 Task: open an excel sheet and write heading  Financial WizardAdd Categories in a column and its values below  'Income, Income, Income, Expenses, Expenses, Expenses, Expenses, Expenses, Savings, Savings, Investments, Investments, Debt, Debt & Debt. 'Add Descriptions in next column and its values below  Salary, Freelance Work, Rental Income, Housing, Transportation, Groceries, Utilities, Entertainment, Emergency Fund, Retirement, Stocks, Mutual Funds, Credit Card 1, Credit Card 2 & Student Loan. Add Amount in next column and its values below  $5,000, $1,200, $500, $1,200, $300, $400, $200, $150, $500, $1,000, $500, $300, $200, $100 & $300. Save page Financial Planning Template
Action: Mouse moved to (149, 133)
Screenshot: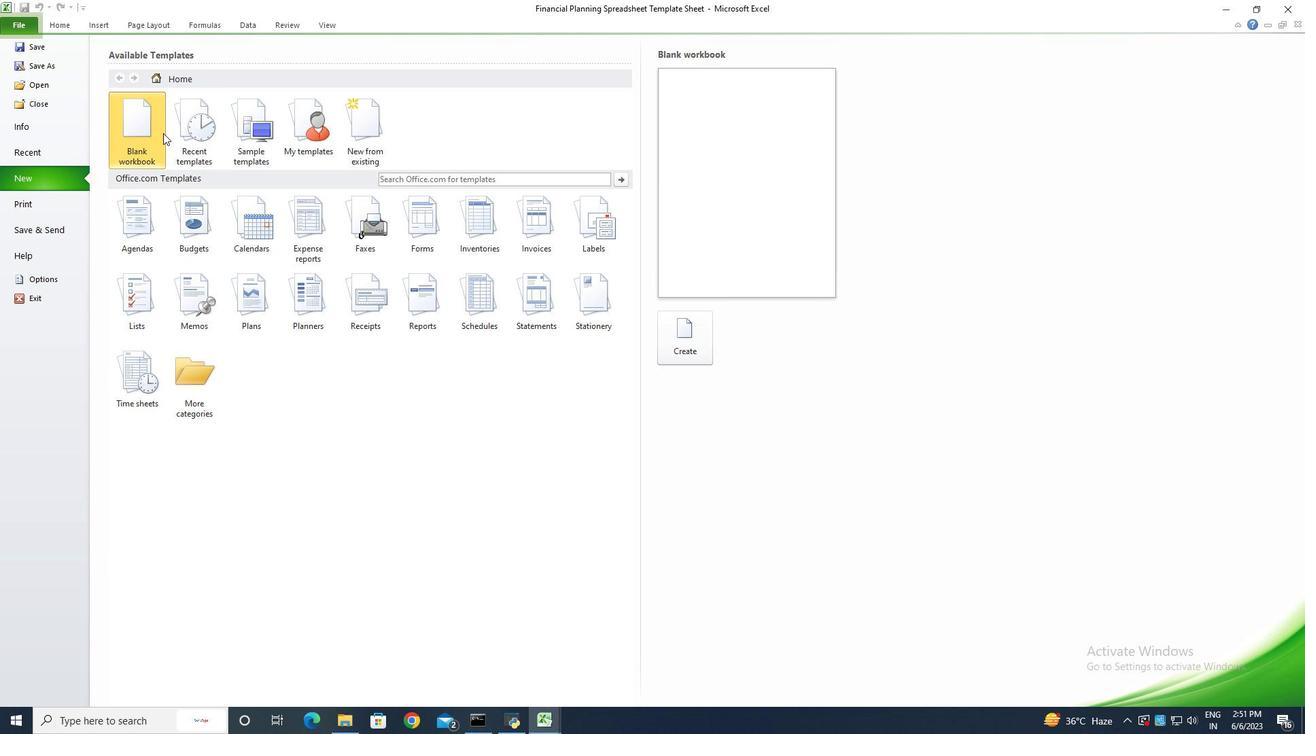 
Action: Mouse pressed left at (149, 133)
Screenshot: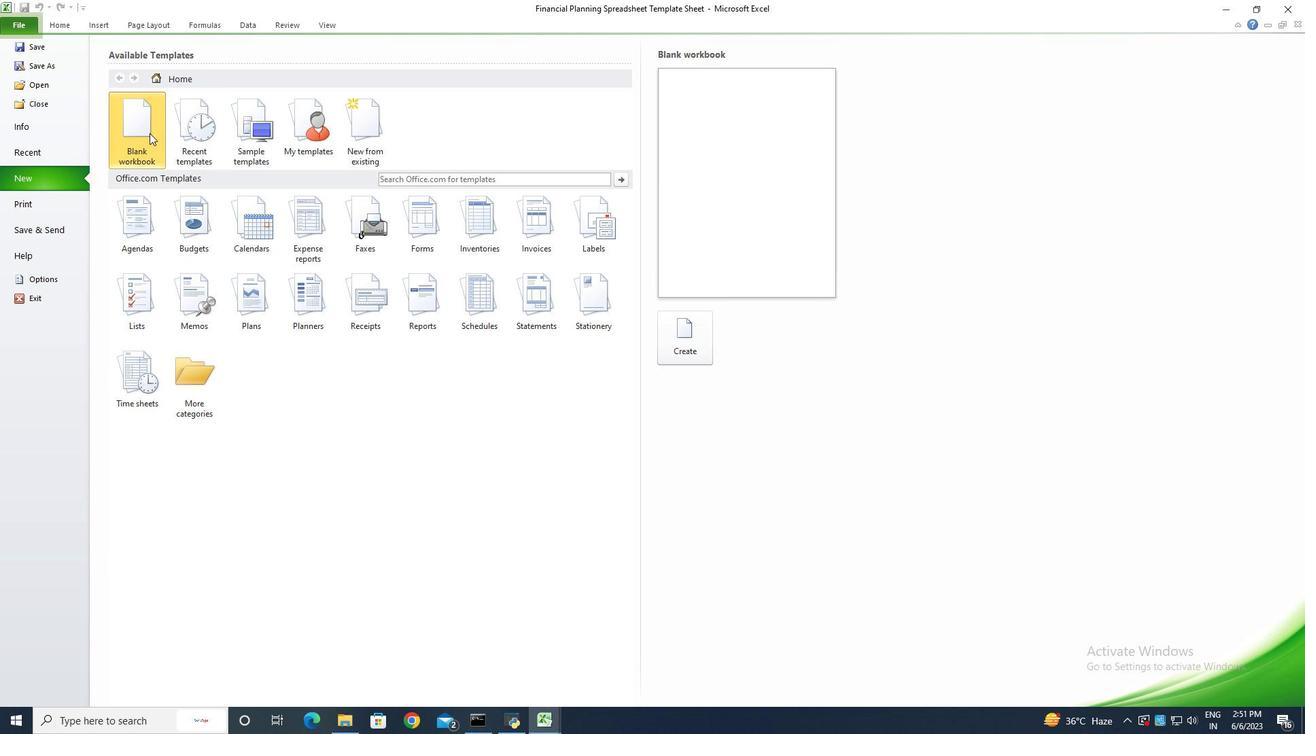 
Action: Mouse moved to (699, 340)
Screenshot: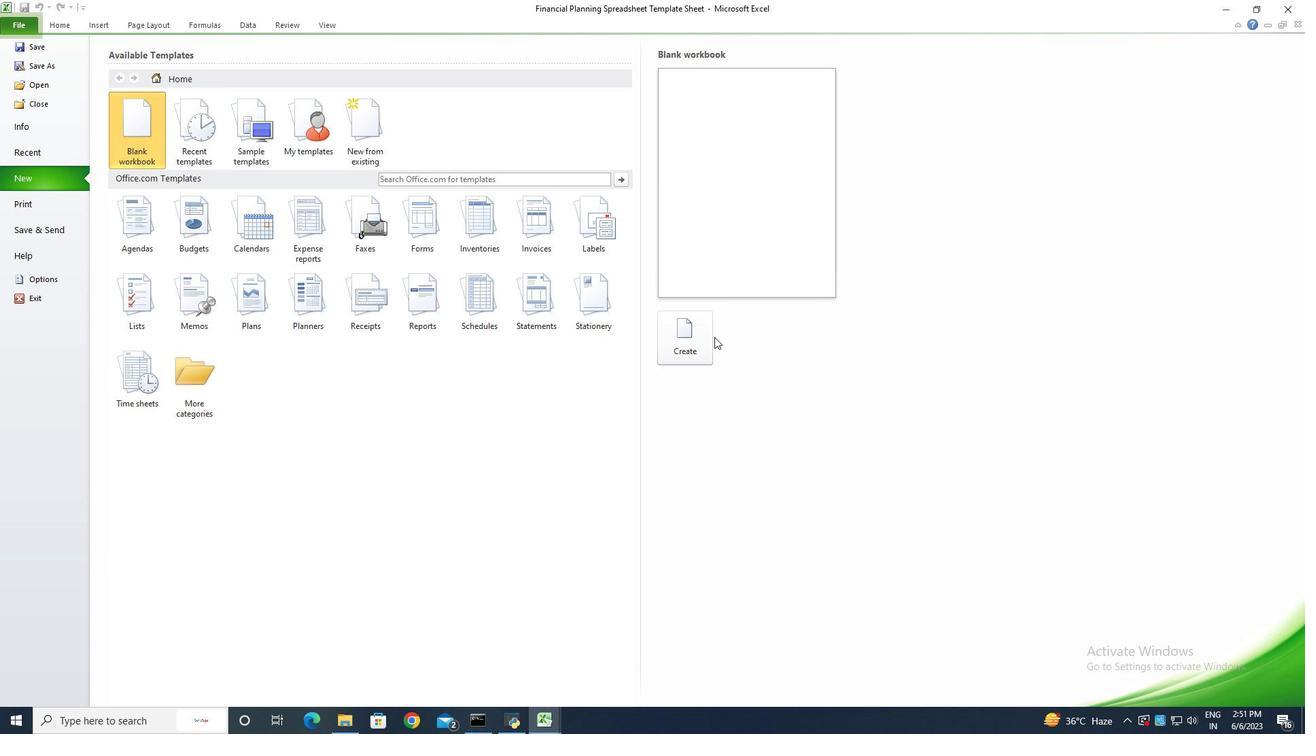 
Action: Mouse pressed left at (699, 340)
Screenshot: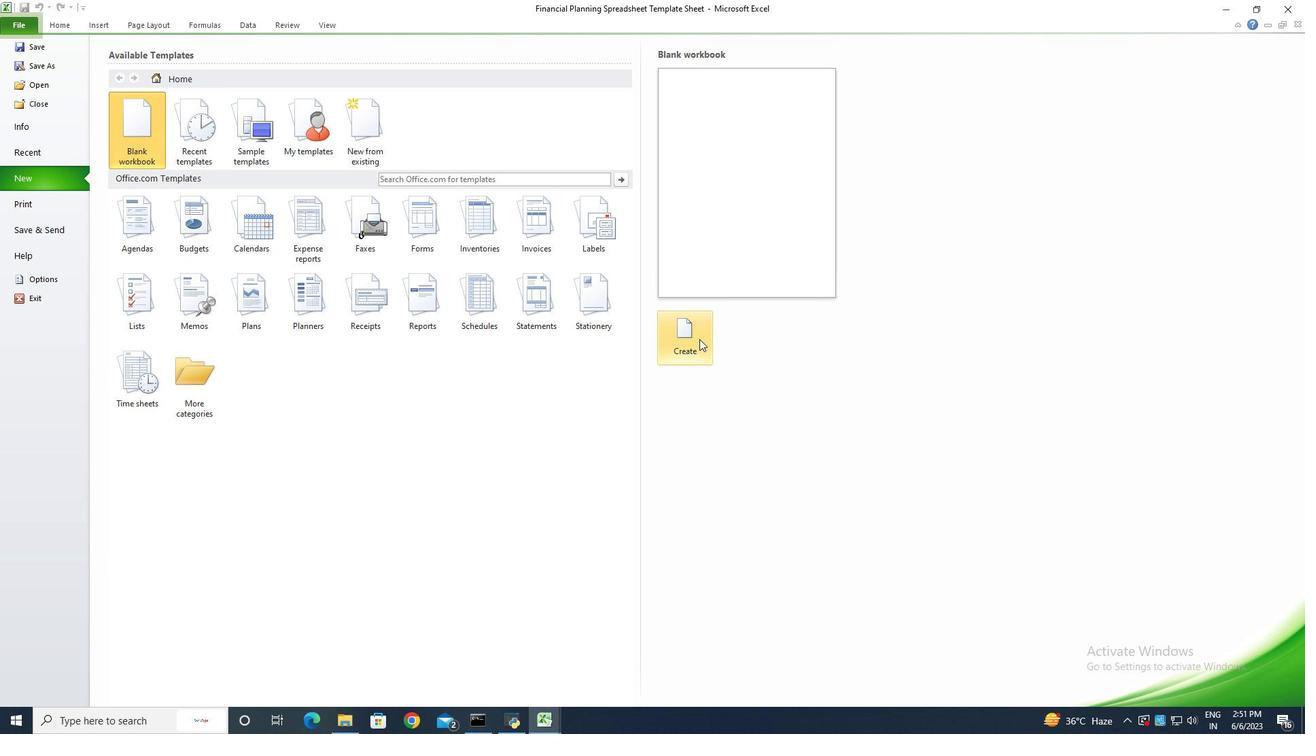 
Action: Key pressed <Key.shift>Financial<Key.space><Key.shift><Key.shift><Key.shift><Key.shift><Key.shift><Key.shift><Key.shift><Key.shift><Key.shift><Key.shift><Key.shift><Key.shift><Key.shift><Key.shift><Key.shift><Key.shift><Key.shift><Key.shift><Key.shift><Key.shift><Key.shift><Key.shift><Key.shift><Key.shift><Key.shift><Key.shift><Key.shift><Key.shift><Key.shift><Key.shift><Key.shift><Key.shift><Key.shift>Wizard<Key.enter><Key.shift>Categories<Key.enter><Key.shift><Key.shift><Key.shift><Key.shift><Key.shift><Key.shift><Key.shift><Key.shift><Key.shift><Key.shift>Income<Key.enter><Key.shift><Key.shift>Income<Key.enter><Key.shift>Income<Key.enter><Key.shift>Expenses<Key.enter><Key.shift>Expenses<Key.enter><Key.shift>Expenses<Key.enter><Key.shift>Expenses<Key.enter><Key.shift>Expenses<Key.enter><Key.shift>Savings<Key.enter><Key.shift>Savings<Key.enter><Key.shift>Investments<Key.enter><Key.shift><Key.shift>Investments<Key.enter><Key.shift><Key.shift><Key.shift>Debt<Key.enter><Key.shift>Debt<Key.enter><Key.shift><Key.shift><Key.shift>Debt<Key.enter>
Screenshot: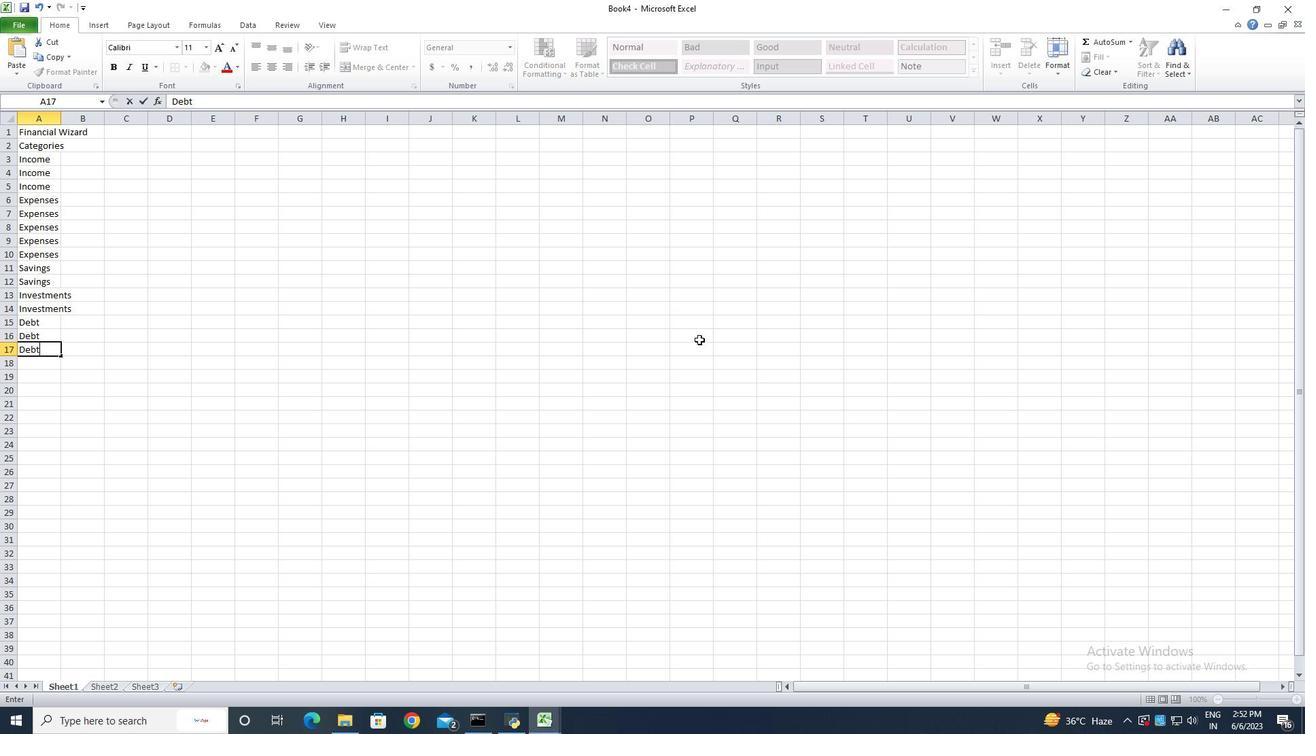 
Action: Mouse moved to (61, 119)
Screenshot: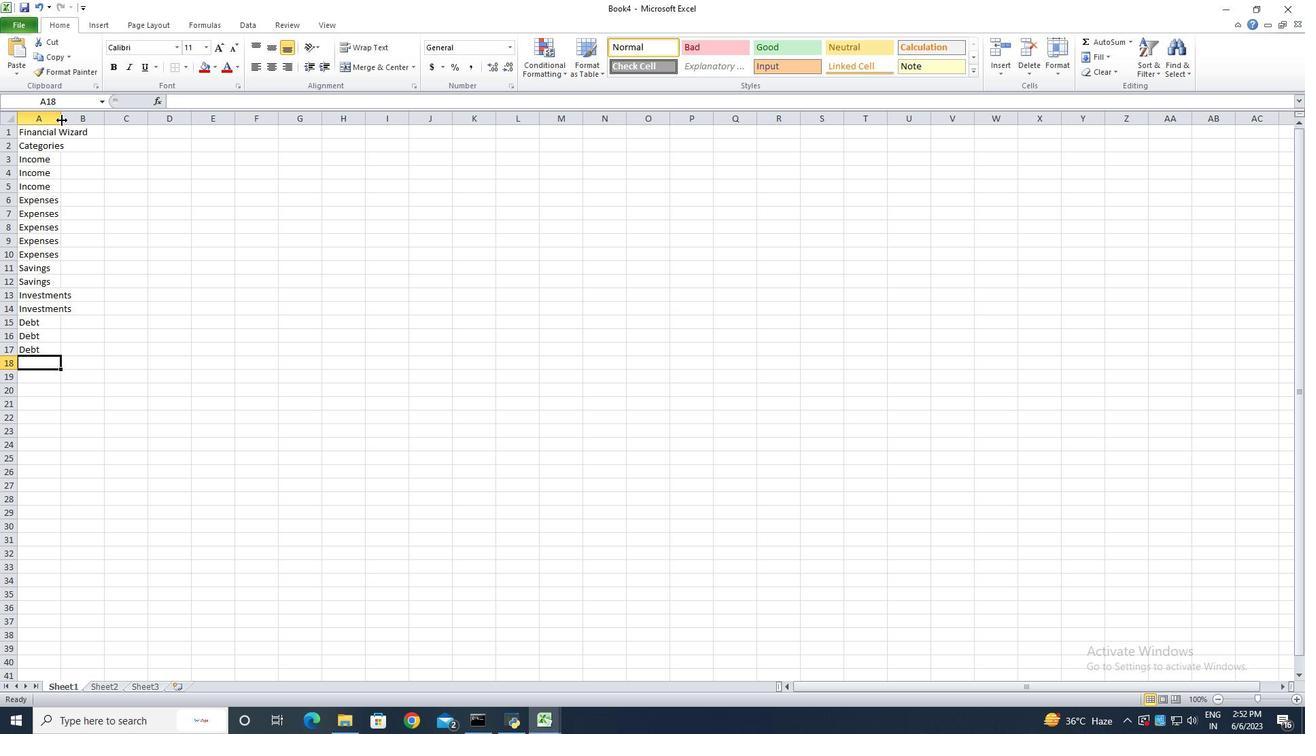 
Action: Mouse pressed left at (61, 119)
Screenshot: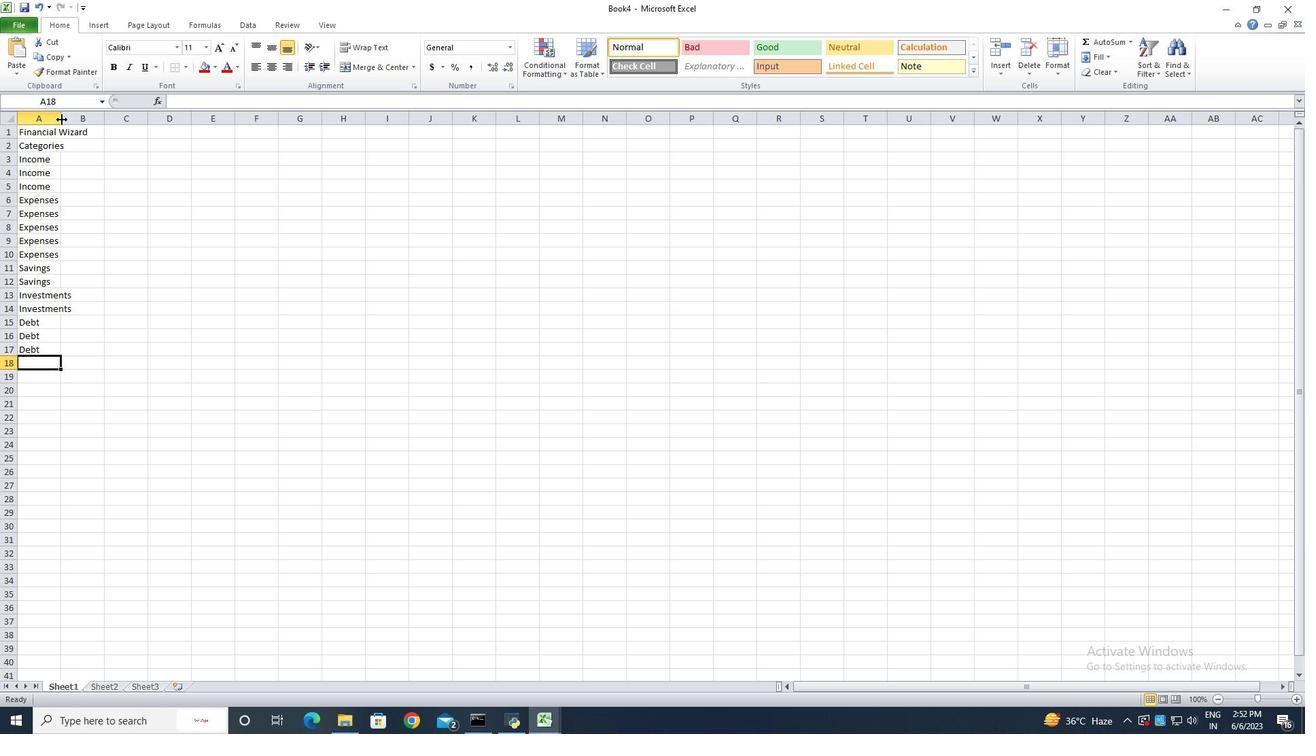 
Action: Mouse pressed left at (61, 119)
Screenshot: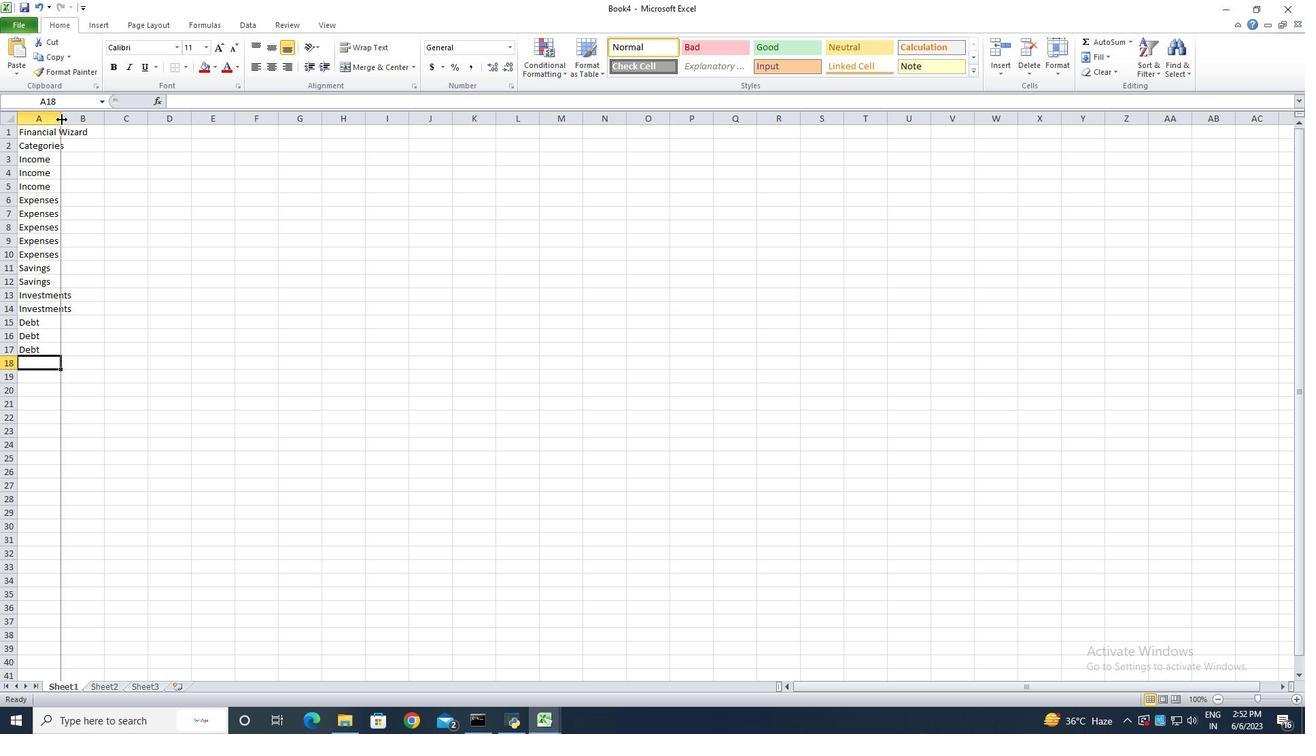 
Action: Mouse moved to (104, 145)
Screenshot: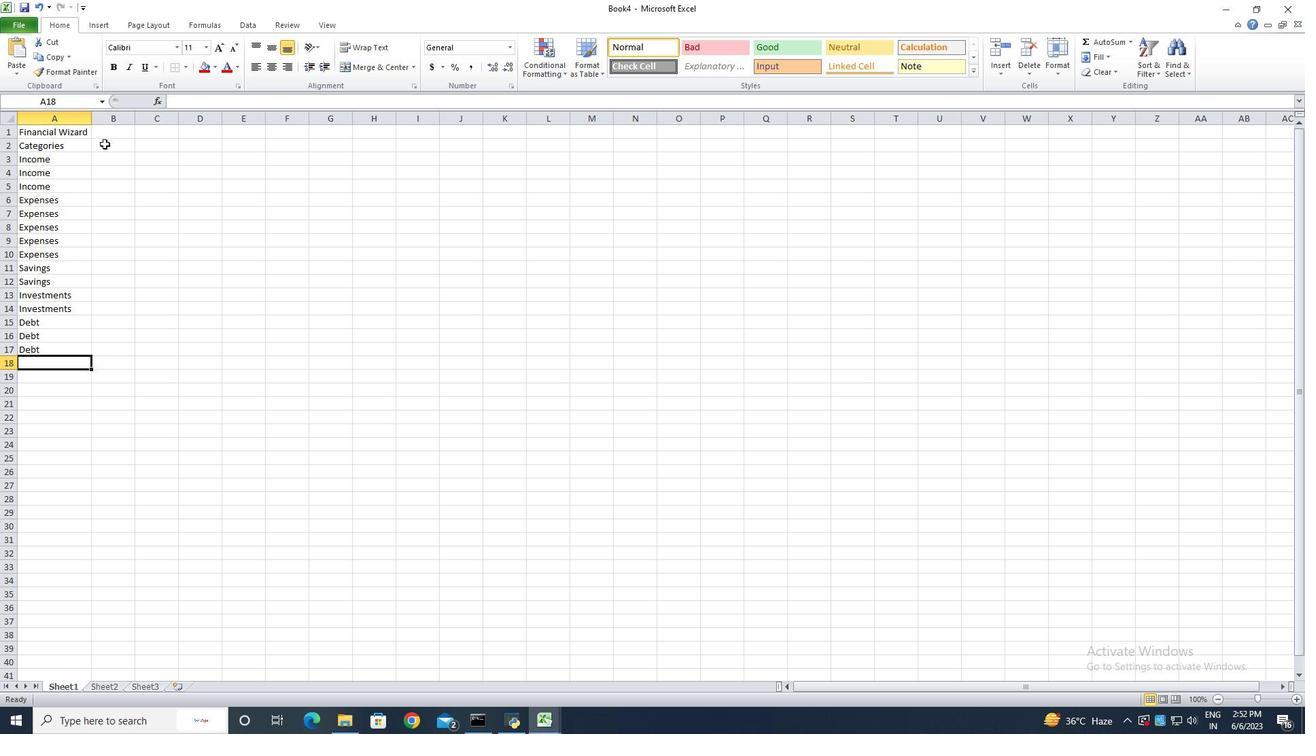 
Action: Mouse pressed left at (104, 145)
Screenshot: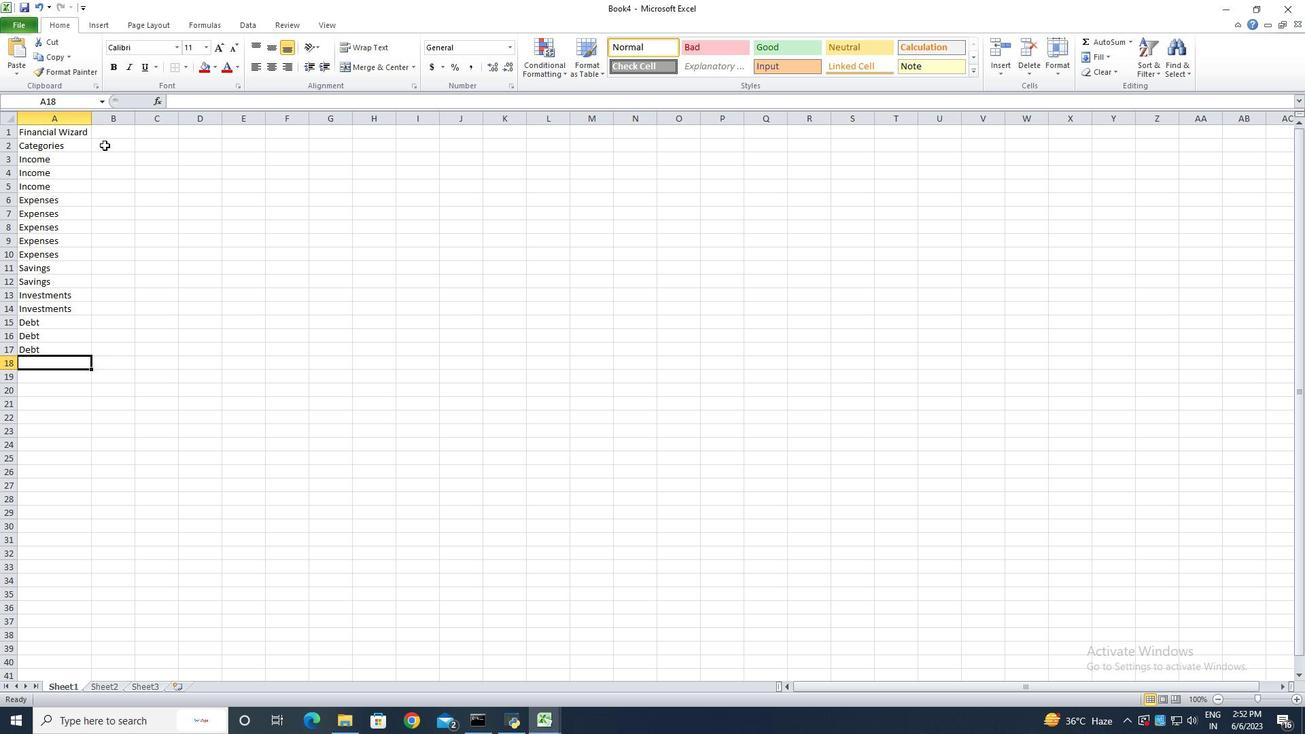 
Action: Key pressed <Key.shift><Key.shift><Key.shift><Key.shift><Key.shift><Key.shift><Key.shift>Descriptions<Key.enter><Key.shift><Key.shift><Key.shift>Salary<Key.space><Key.shift>Freelance<Key.shift><Key.shift><Key.shift><Key.shift><Key.shift><Key.shift><Key.shift><Key.shift><Key.shift><Key.shift><Key.shift><Key.shift><Key.shift><Key.shift><Key.shift><Key.shift><Key.shift><Key.shift><Key.shift><Key.shift><Key.shift><Key.shift><Key.shift><Key.backspace><Key.backspace><Key.backspace><Key.backspace><Key.backspace><Key.backspace><Key.backspace><Key.backspace><Key.backspace><Key.backspace><Key.enter><Key.shift>Freelance<Key.space><Key.shift><Key.shift><Key.shift><Key.shift><Key.shift><Key.shift><Key.shift><Key.shift><Key.shift><Key.shift><Key.shift><Key.shift><Key.shift><Key.shift><Key.shift><Key.shift><Key.shift><Key.shift><Key.shift><Key.shift><Key.shift><Key.shift><Key.shift><Key.shift><Key.shift><Key.shift><Key.shift><Key.shift>Work<Key.enter><Key.shift><Key.shift><Key.shift>T<Key.backspace>Renr<Key.backspace>tal<Key.space><Key.shift>Income<Key.enter><Key.shift>Housing<Key.enter><Key.shift>Transportation<Key.enter><Key.shift><Key.shift>Groceries<Key.enter><Key.shift>Utilities<Key.enter><Key.shift><Key.shift><Key.shift><Key.shift><Key.shift><Key.shift><Key.shift>Entertainment<Key.enter><Key.shift>Emergency<Key.space><Key.shift>Fund<Key.enter><Key.shift><Key.shift><Key.shift><Key.shift><Key.shift><Key.shift><Key.shift>Retirement<Key.enter><Key.shift>Stocks<Key.enter><Key.shift>MUtual<Key.space><Key.shift>Funda<Key.backspace>s<Key.enter><Key.shift>Credit<Key.space><Key.shift>Card<Key.space>1<Key.enter><Key.shift>Credit<Key.space><Key.shift>Card<Key.space>2<Key.enter><Key.shift>Student<Key.space><Key.shift>Loan
Screenshot: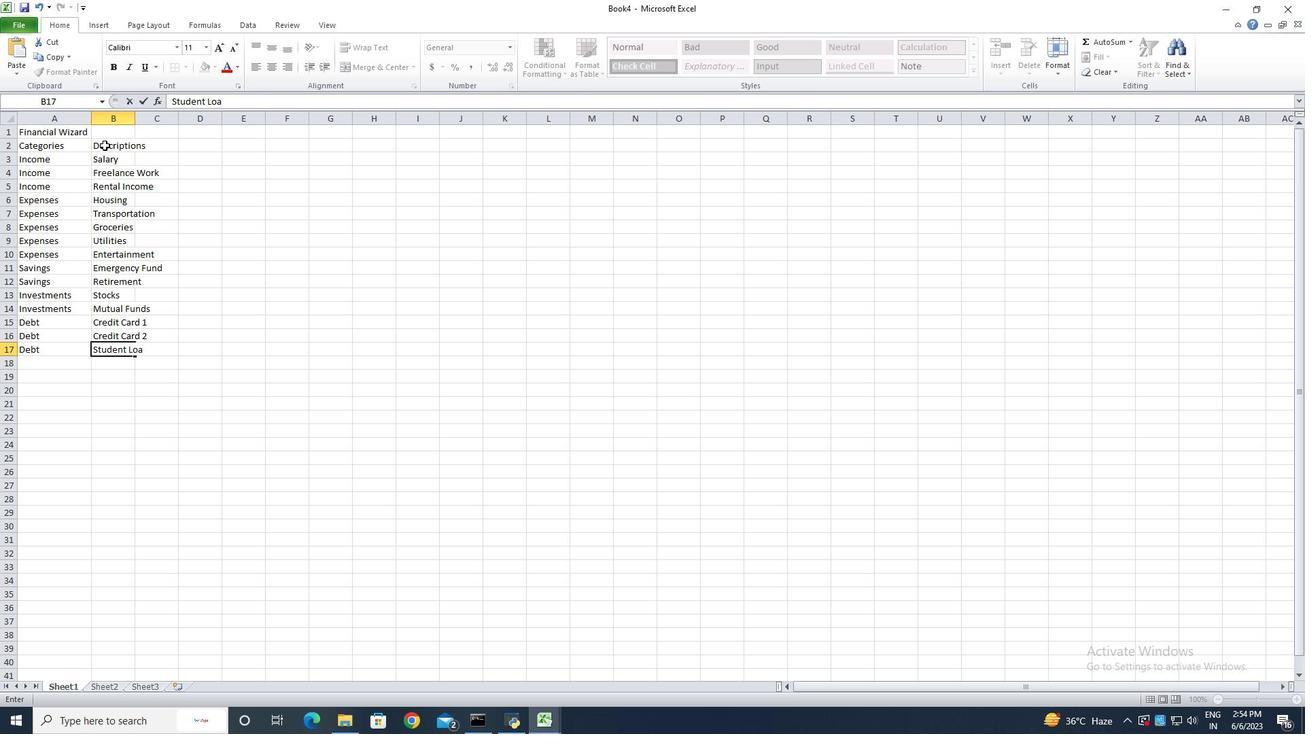 
Action: Mouse moved to (136, 123)
Screenshot: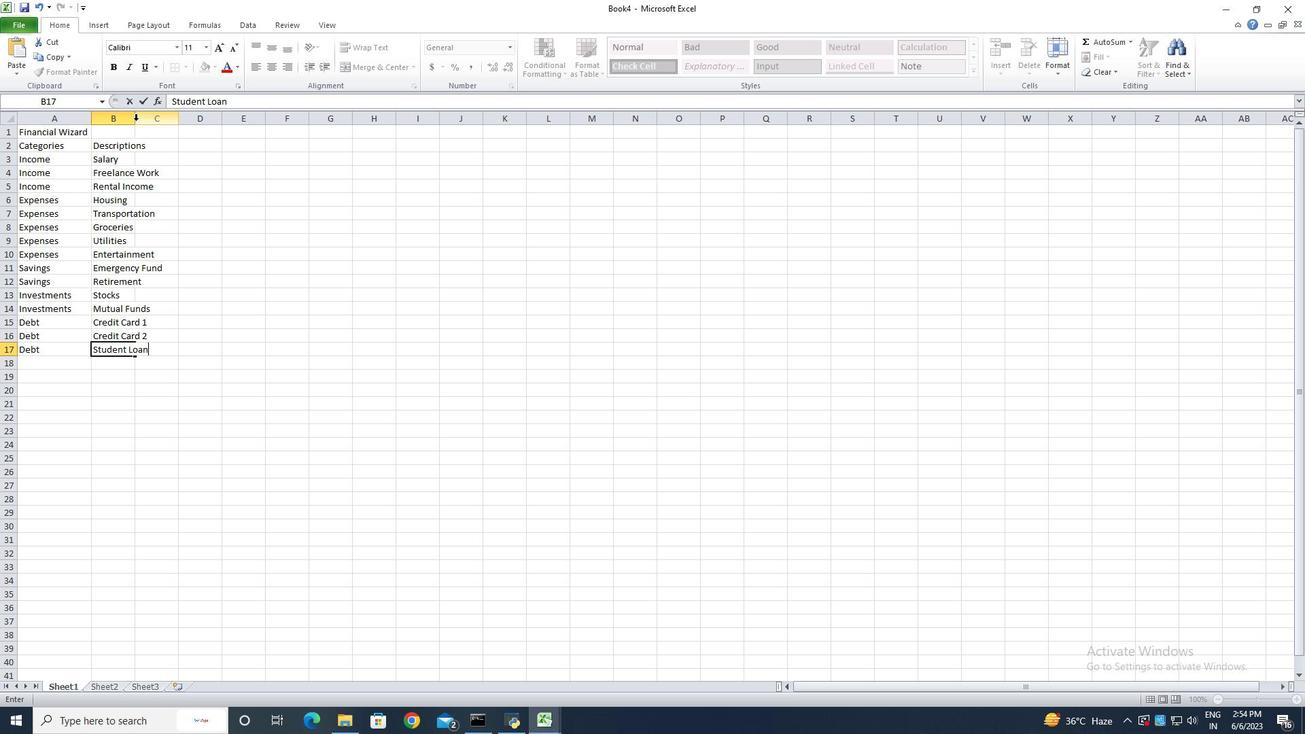 
Action: Key pressed <Key.enter>
Screenshot: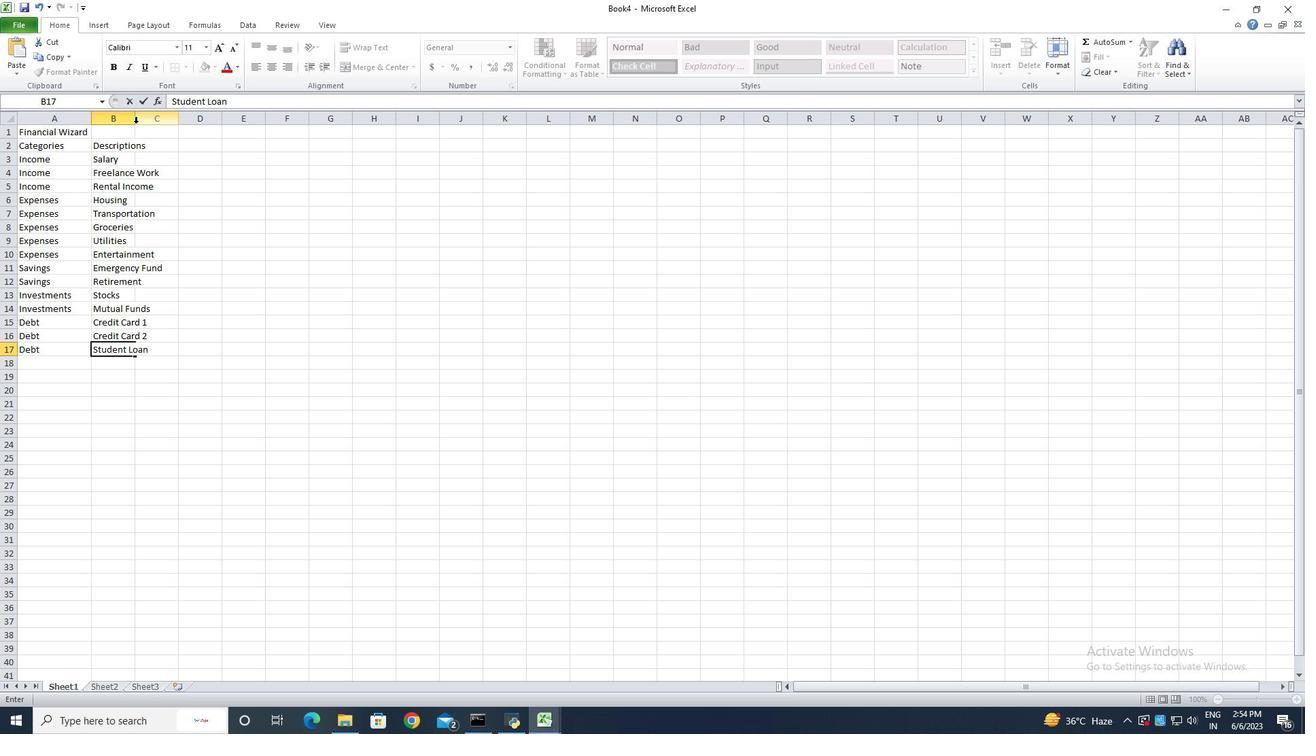 
Action: Mouse moved to (135, 123)
Screenshot: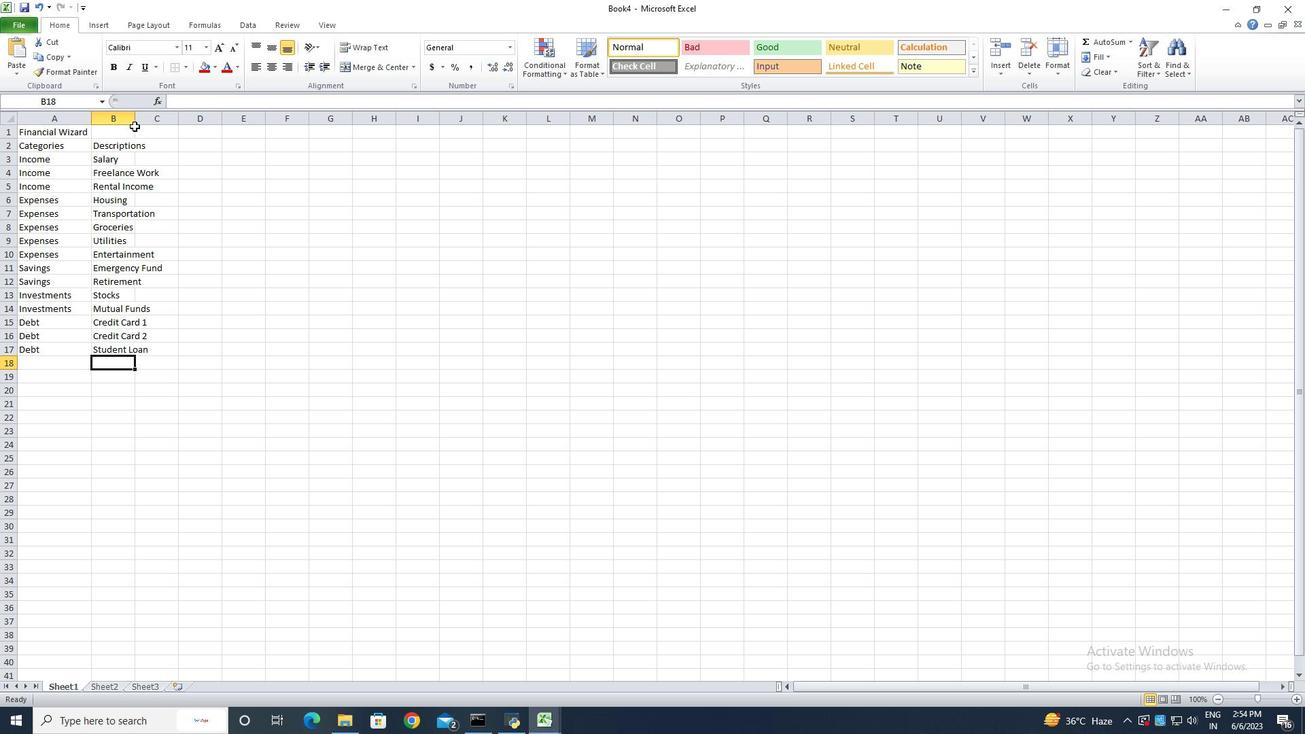 
Action: Mouse pressed left at (135, 123)
Screenshot: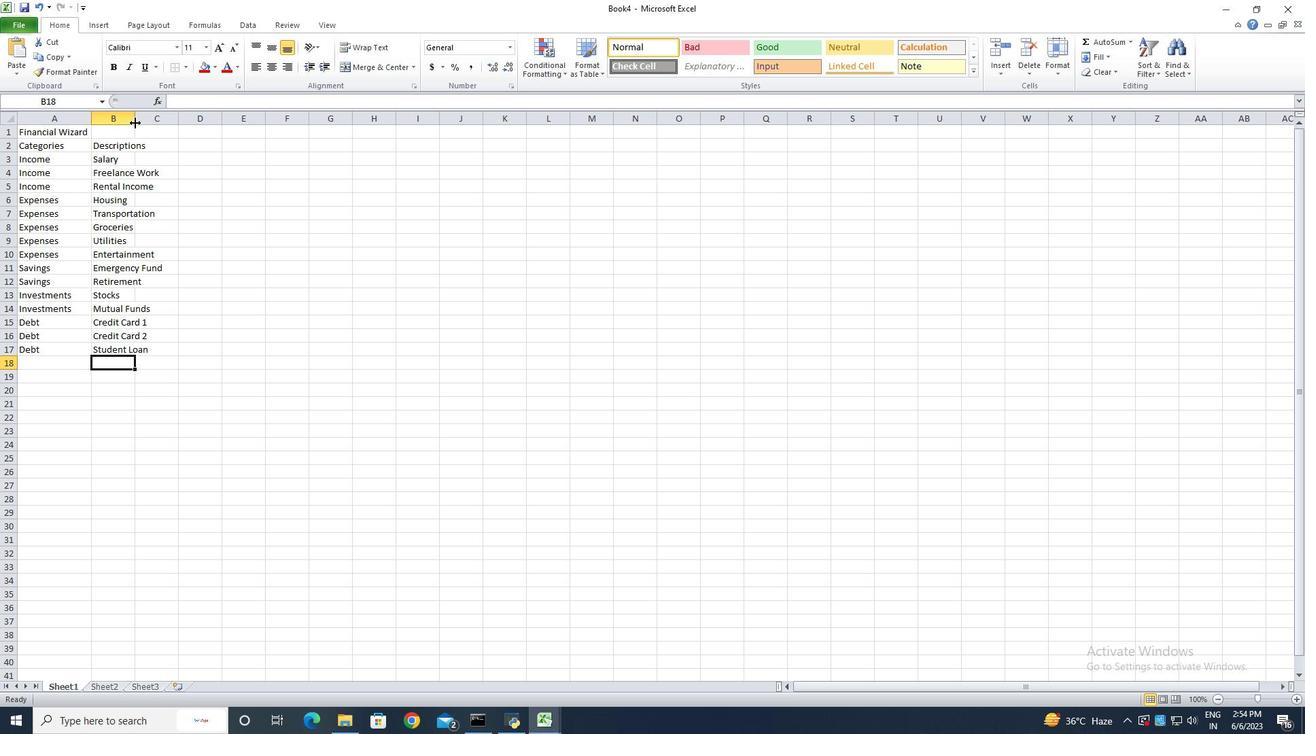 
Action: Mouse pressed left at (135, 123)
Screenshot: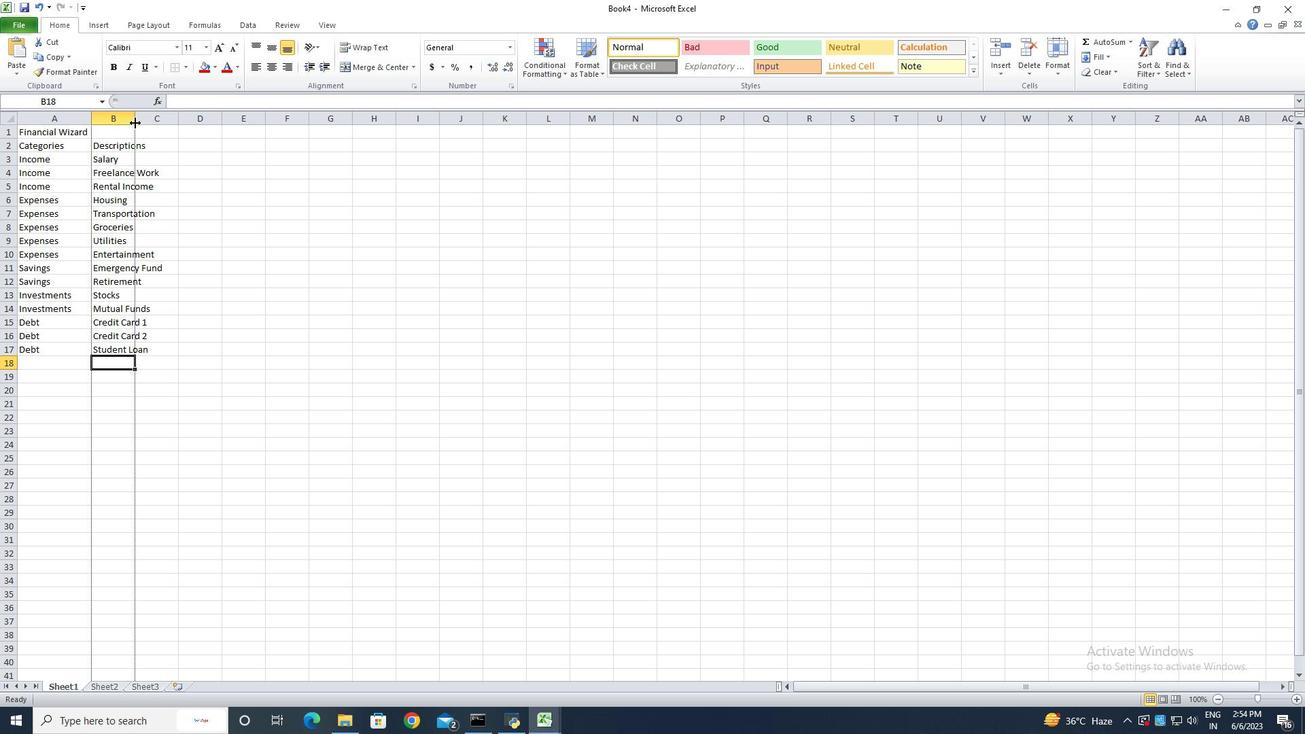 
Action: Mouse moved to (178, 148)
Screenshot: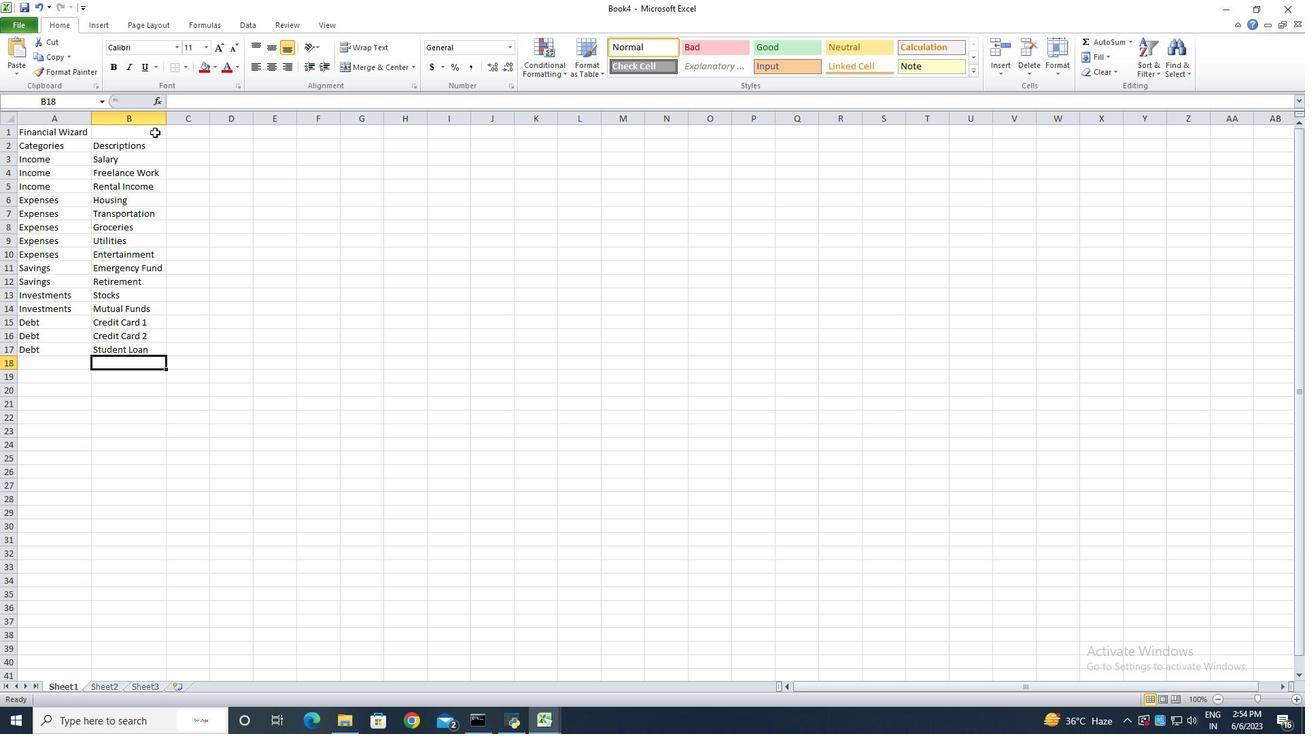 
Action: Mouse pressed left at (178, 148)
Screenshot: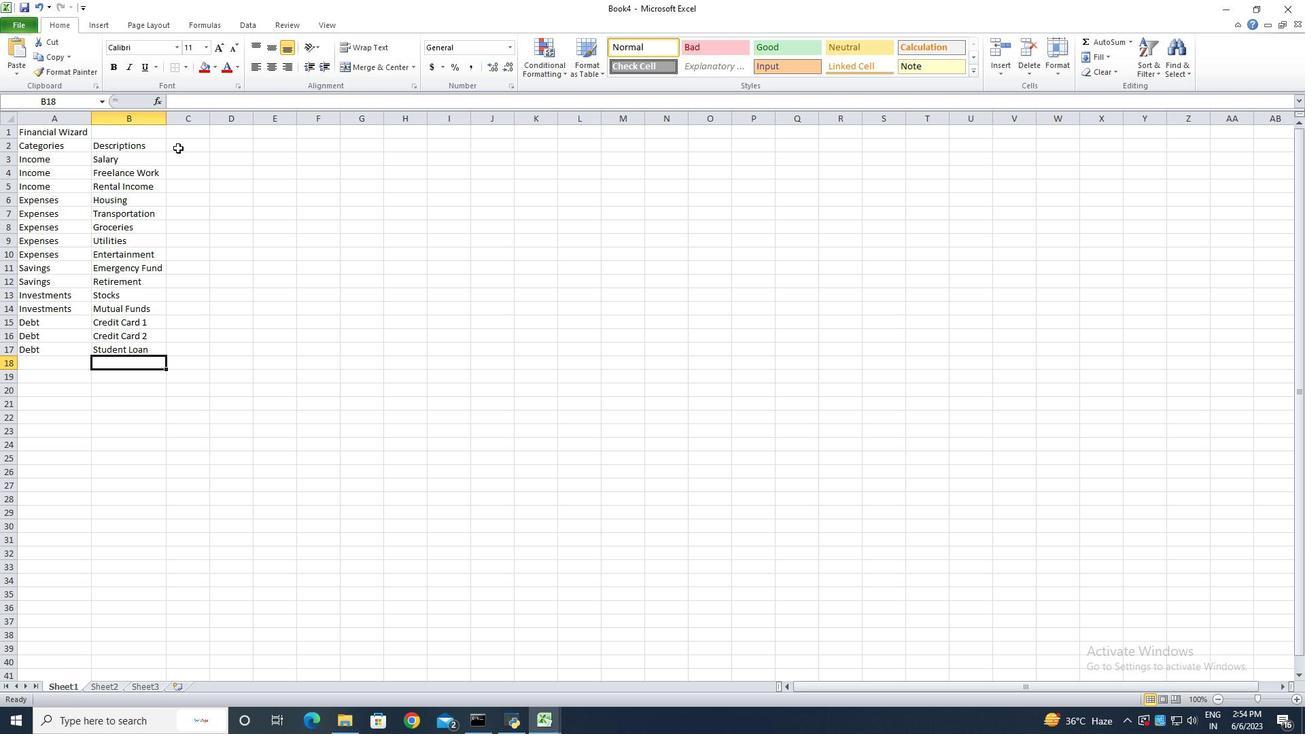
Action: Mouse moved to (178, 148)
Screenshot: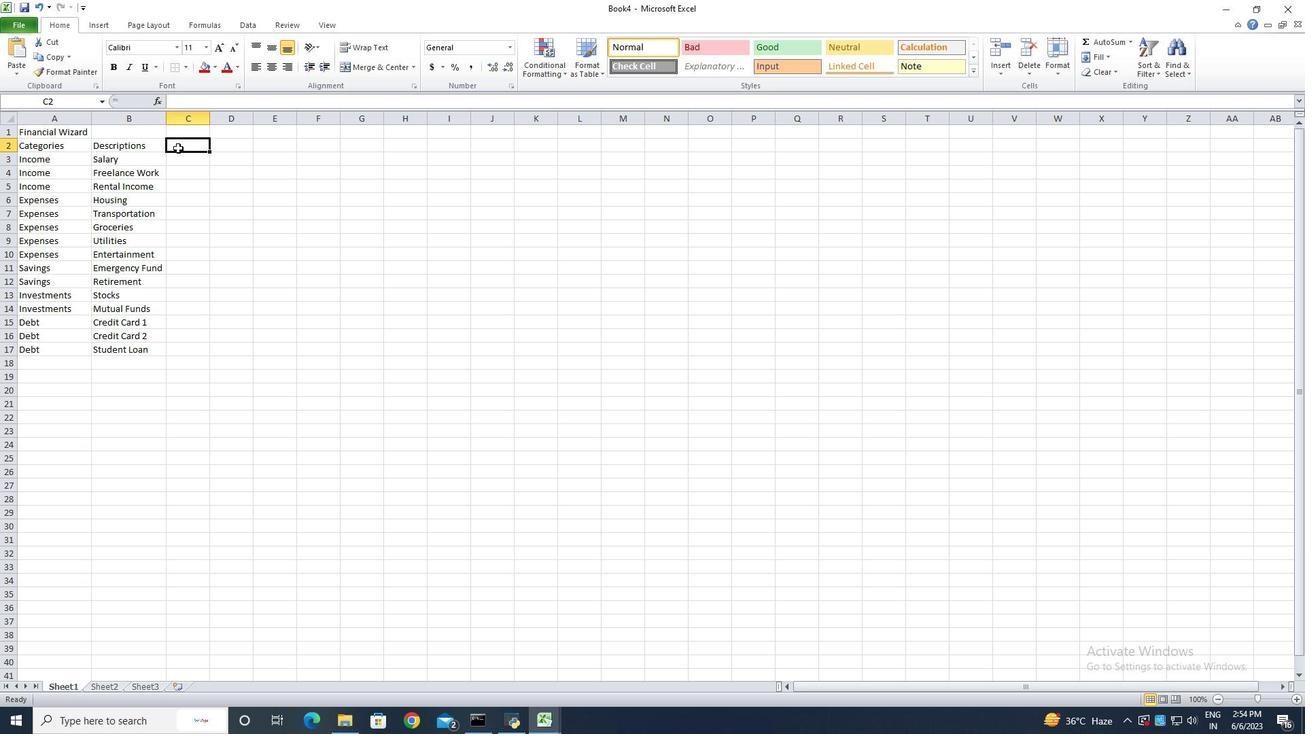 
Action: Key pressed <Key.shift>Amoi<Key.backspace>
Screenshot: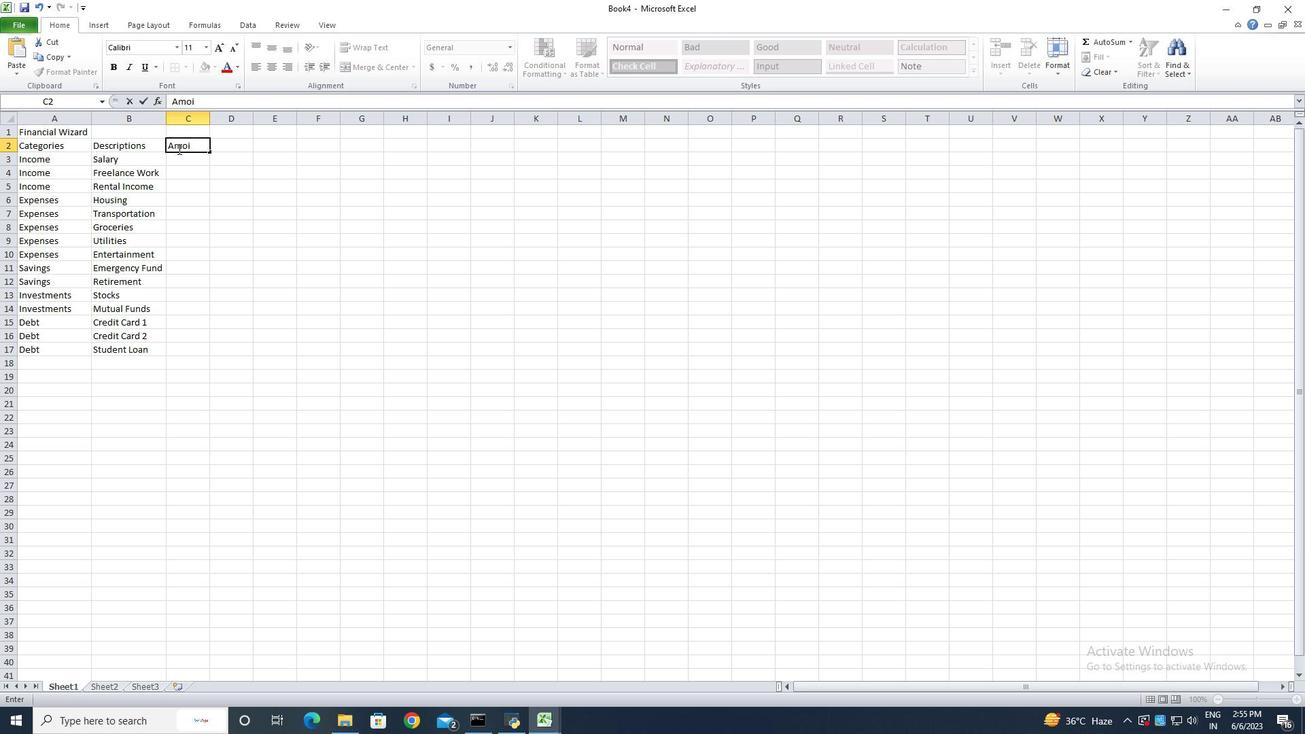 
Action: Mouse moved to (115, 0)
Screenshot: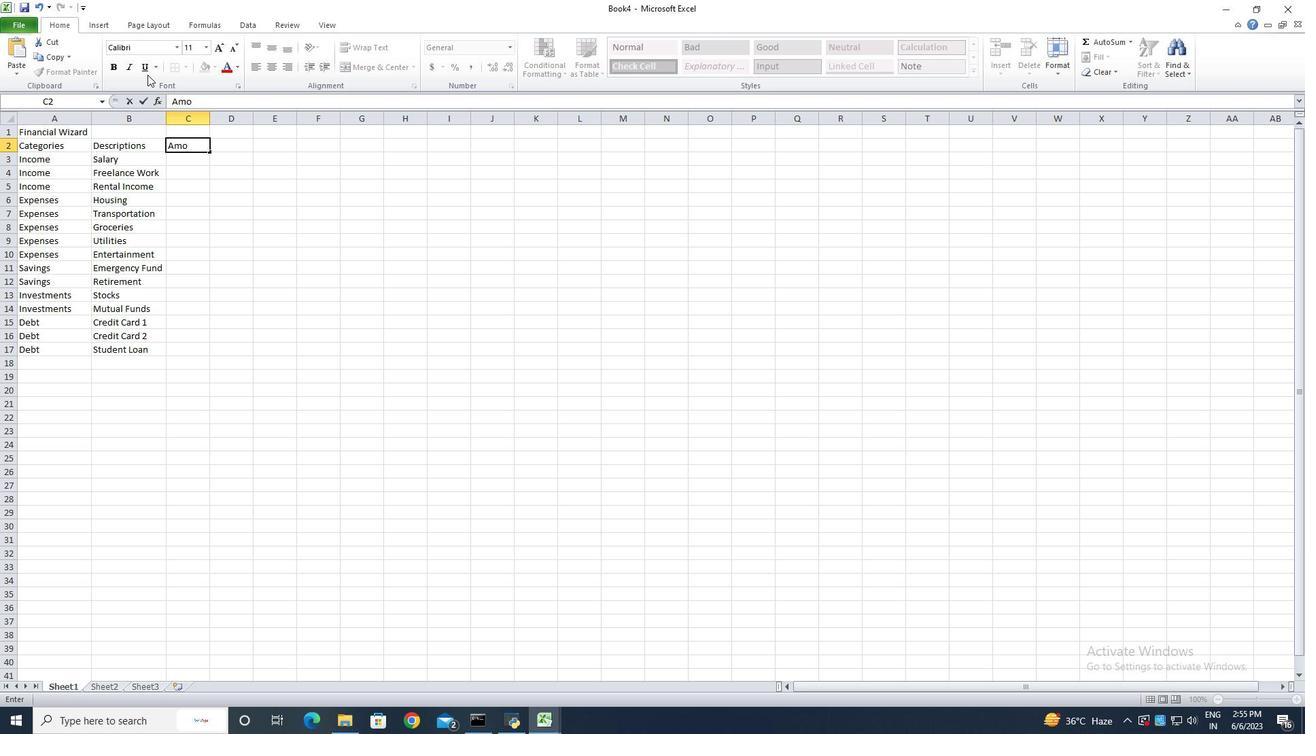 
Action: Key pressed unt<Key.enter>5000<Key.enter>1200<Key.enter>500<Key.enter>1200<Key.enter>300<Key.enter>400<Key.enter>200<Key.enter>150<Key.enter>500<Key.enter>1000<Key.enter>500<Key.enter>300<Key.enter>200<Key.enter>100<Key.enter>300<Key.enter>
Screenshot: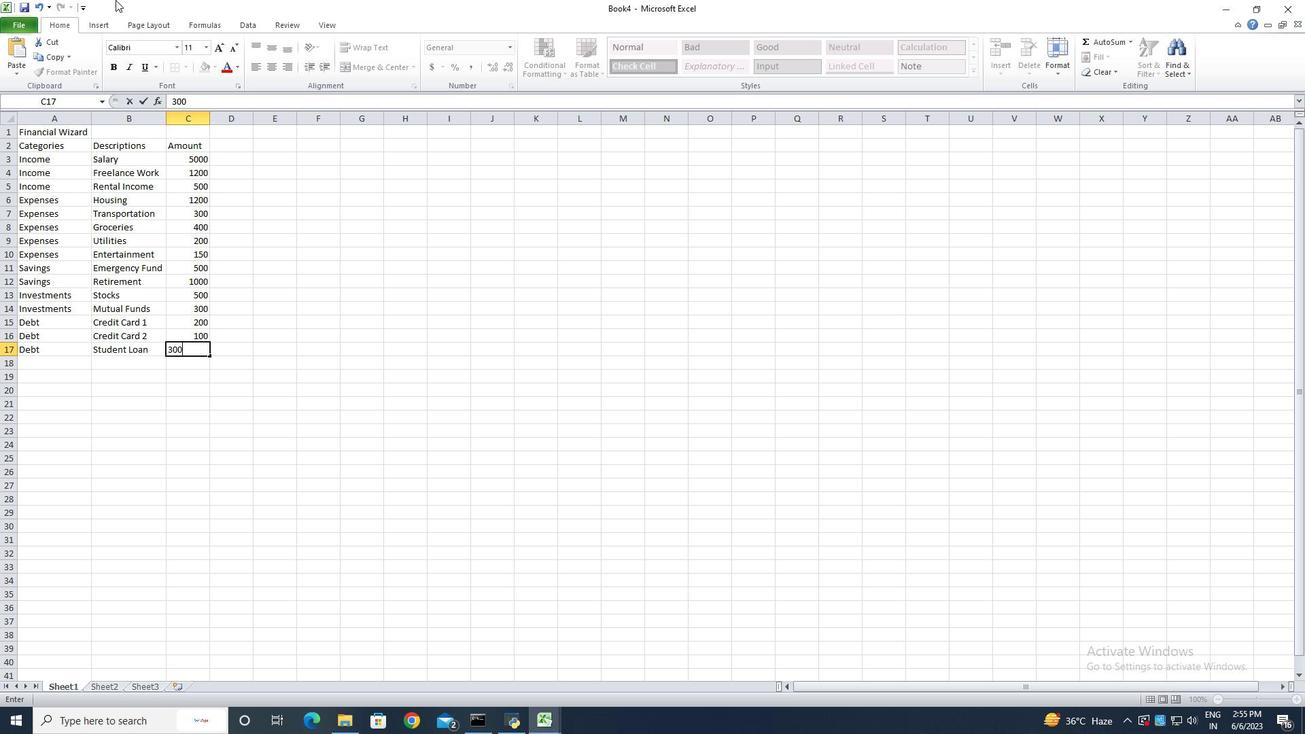 
Action: Mouse moved to (210, 121)
Screenshot: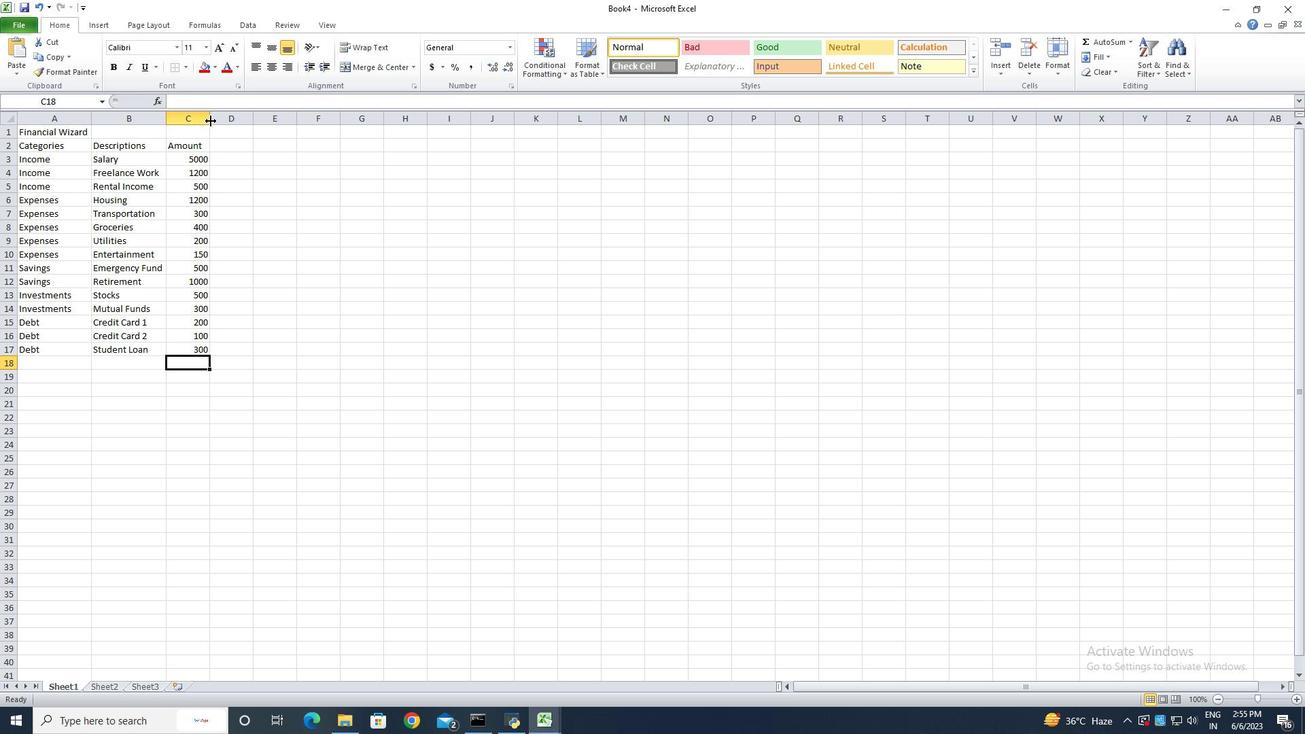 
Action: Mouse pressed left at (210, 121)
Screenshot: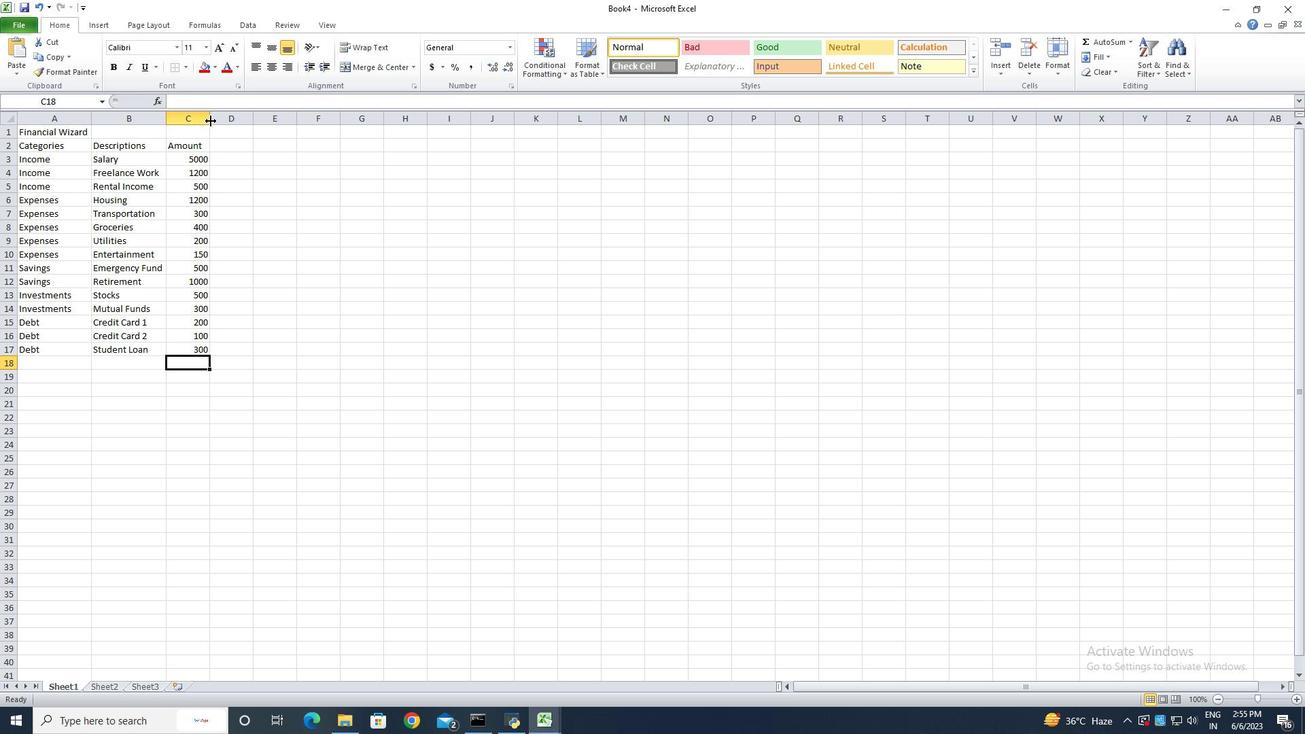 
Action: Mouse pressed left at (210, 121)
Screenshot: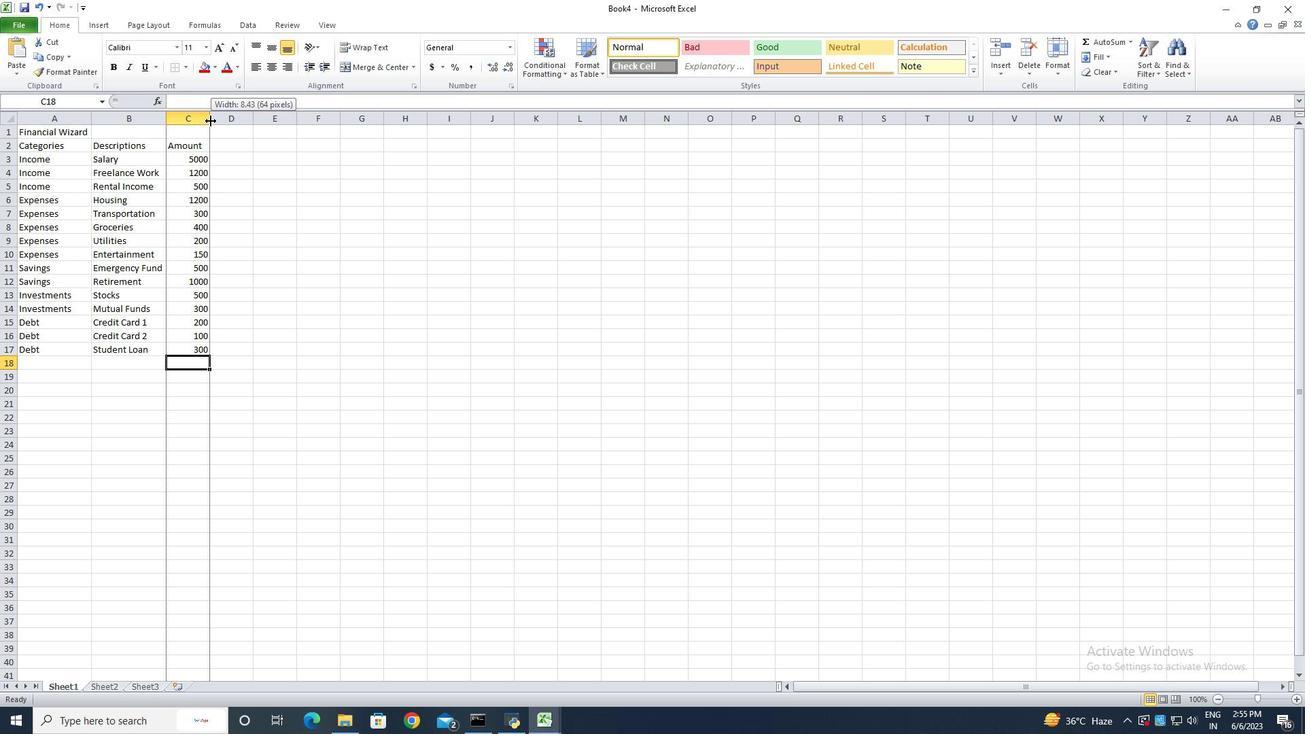 
Action: Mouse moved to (78, 133)
Screenshot: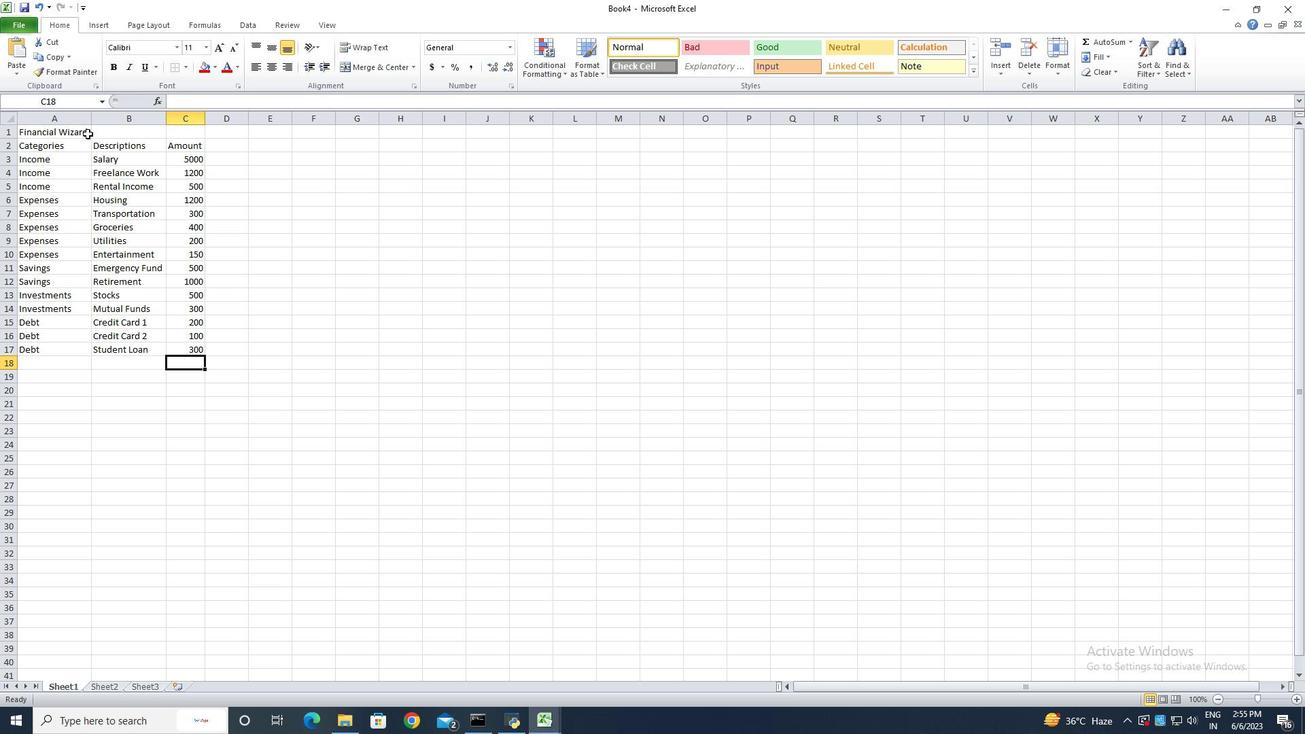 
Action: Mouse pressed left at (78, 133)
Screenshot: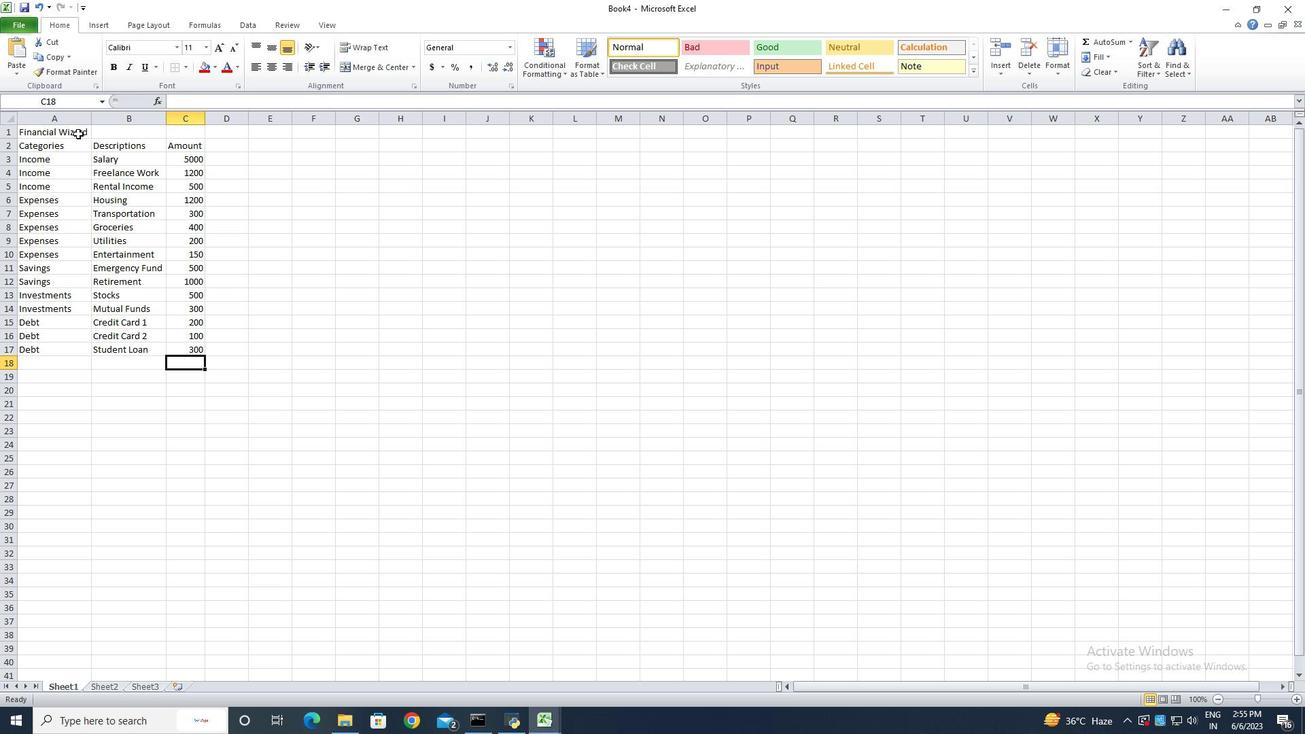 
Action: Mouse moved to (365, 68)
Screenshot: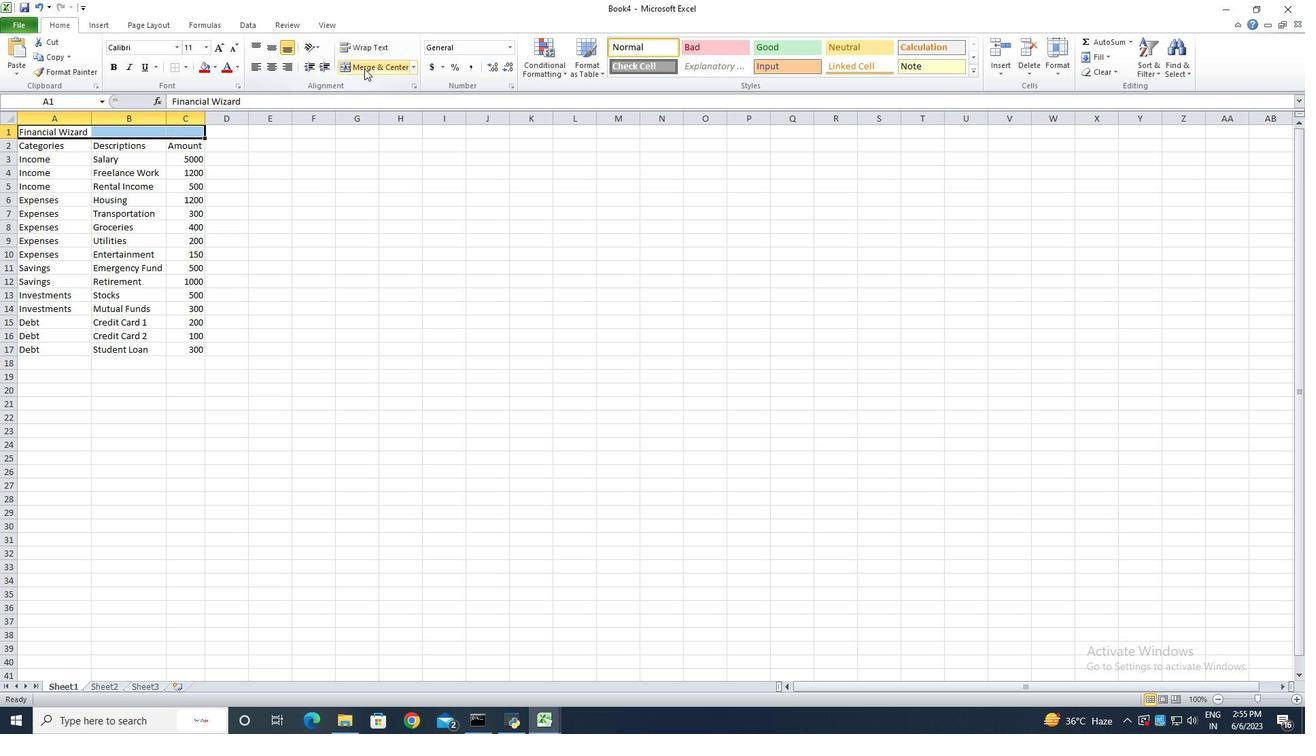 
Action: Mouse pressed left at (365, 68)
Screenshot: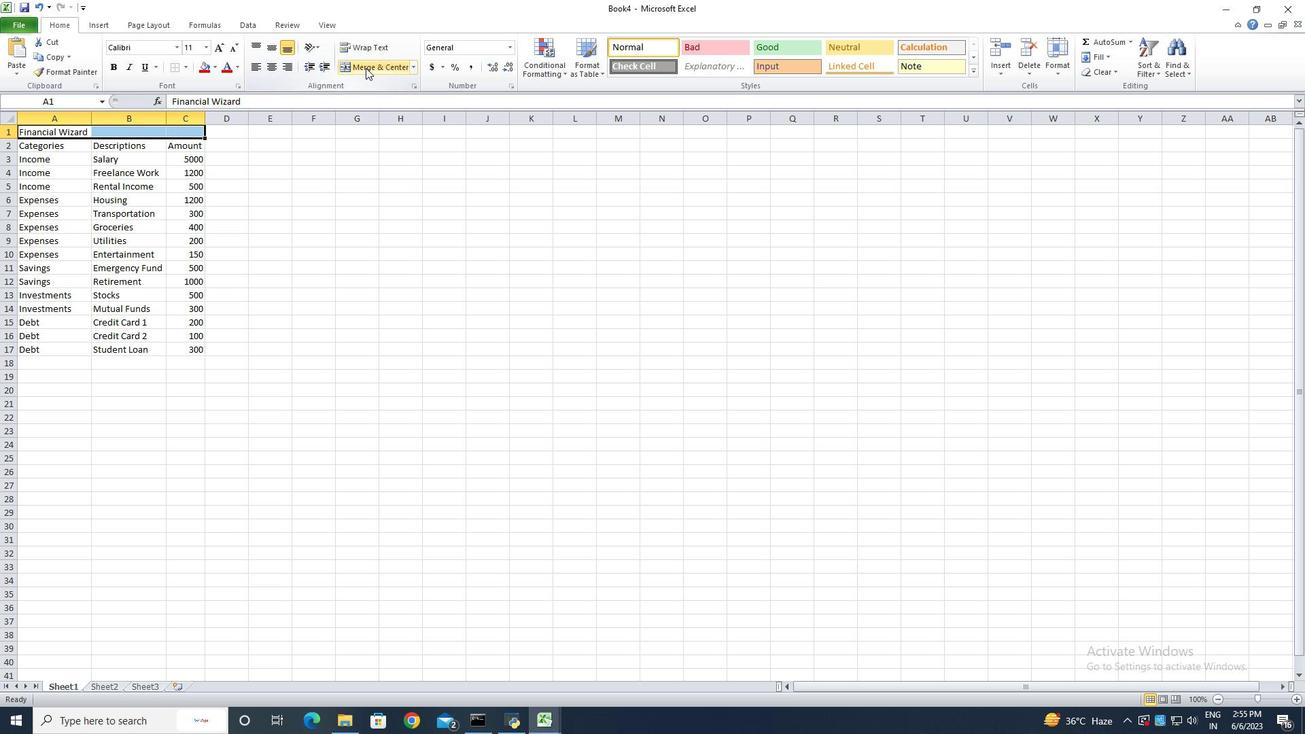 
Action: Mouse moved to (21, 21)
Screenshot: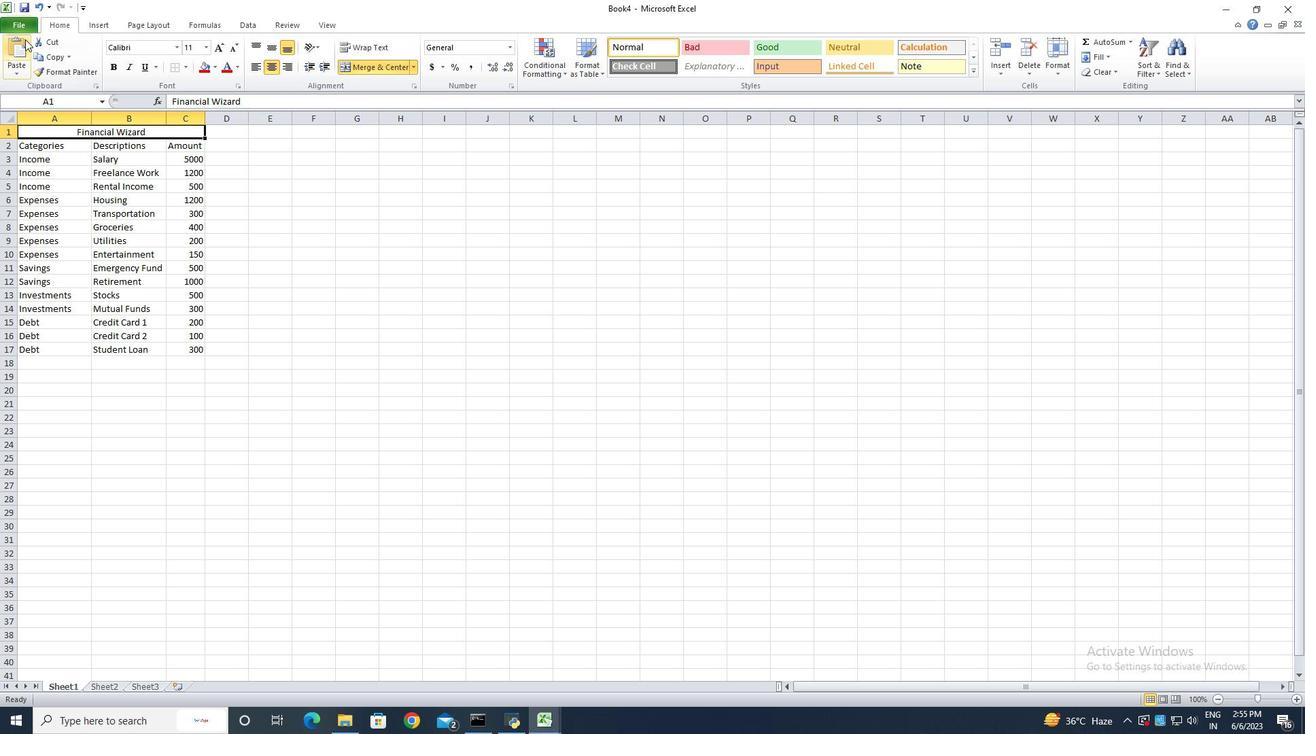 
Action: Mouse pressed left at (21, 21)
Screenshot: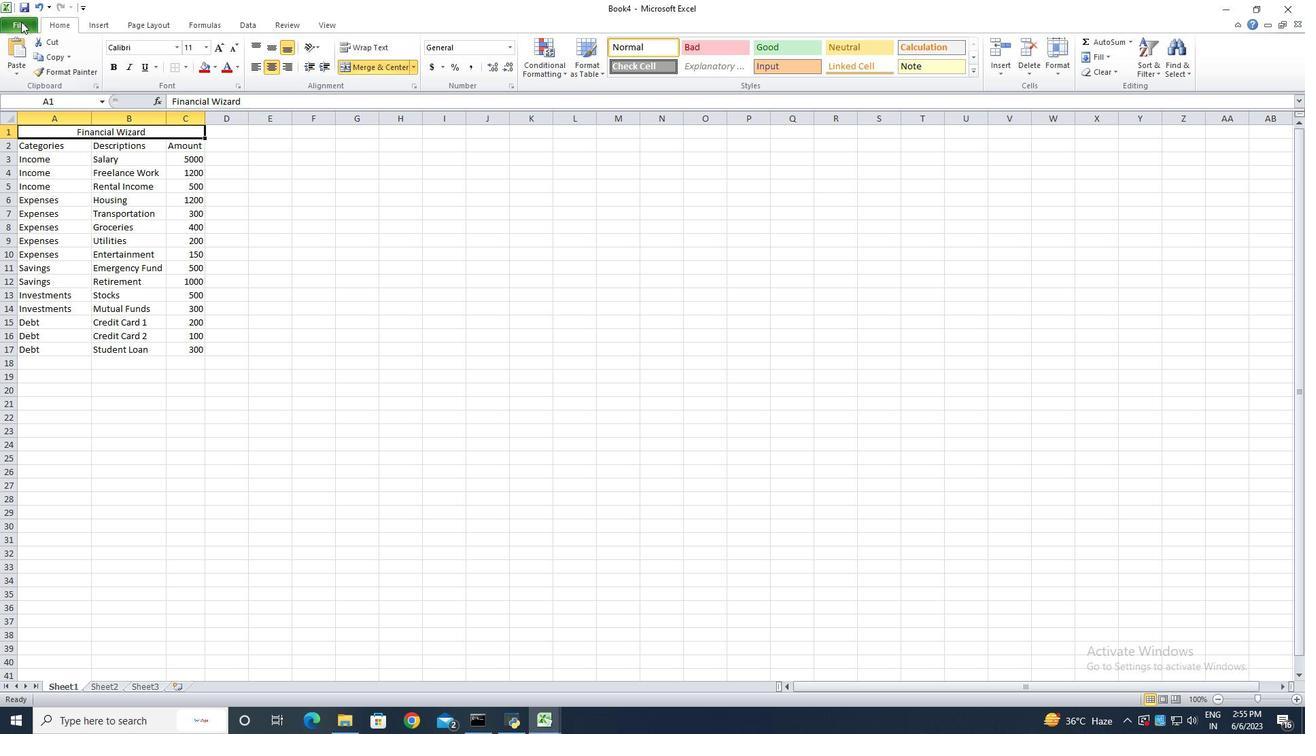 
Action: Mouse moved to (46, 65)
Screenshot: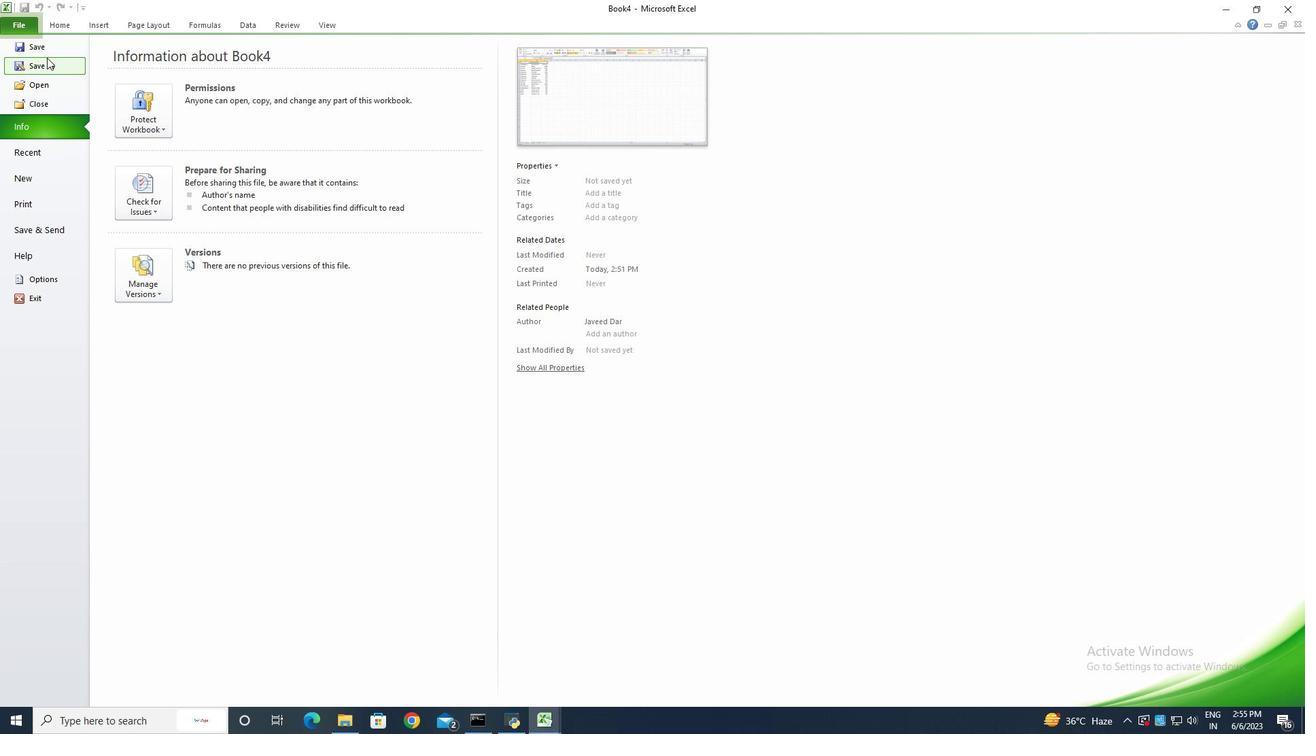 
Action: Mouse pressed left at (46, 65)
Screenshot: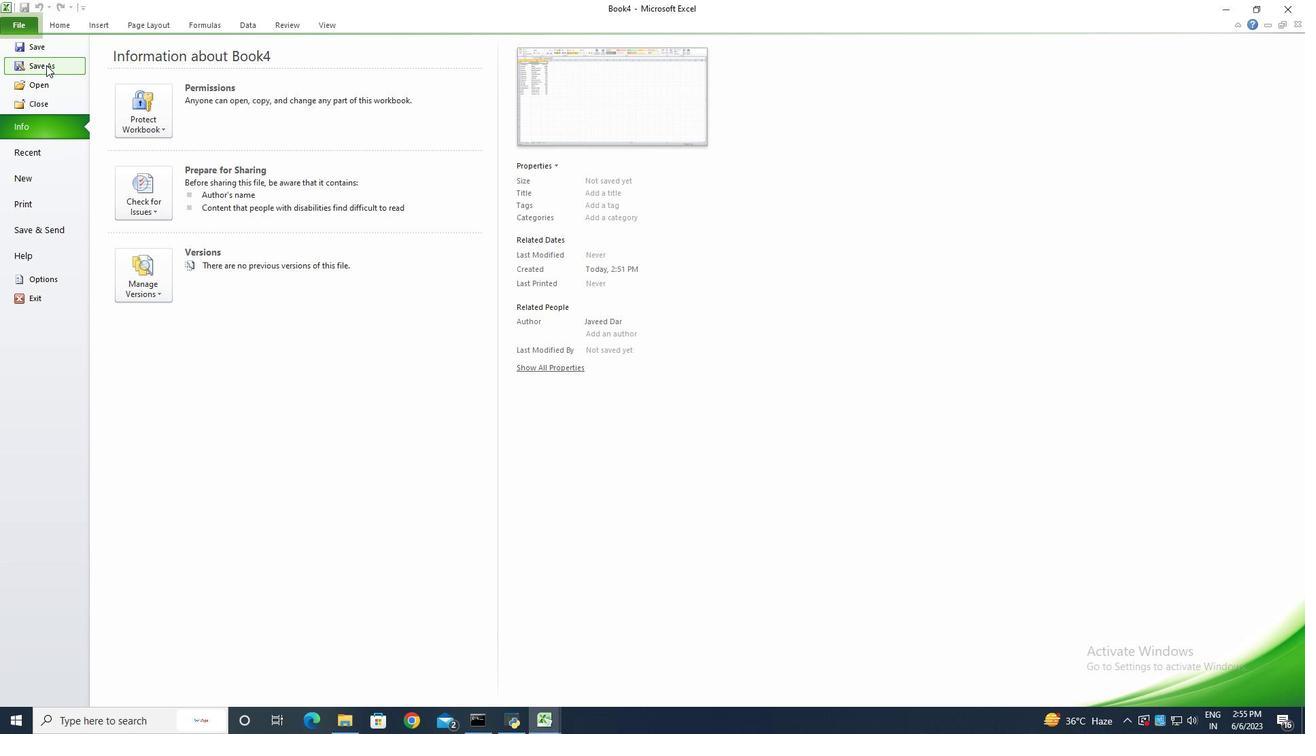 
Action: Mouse moved to (46, 65)
Screenshot: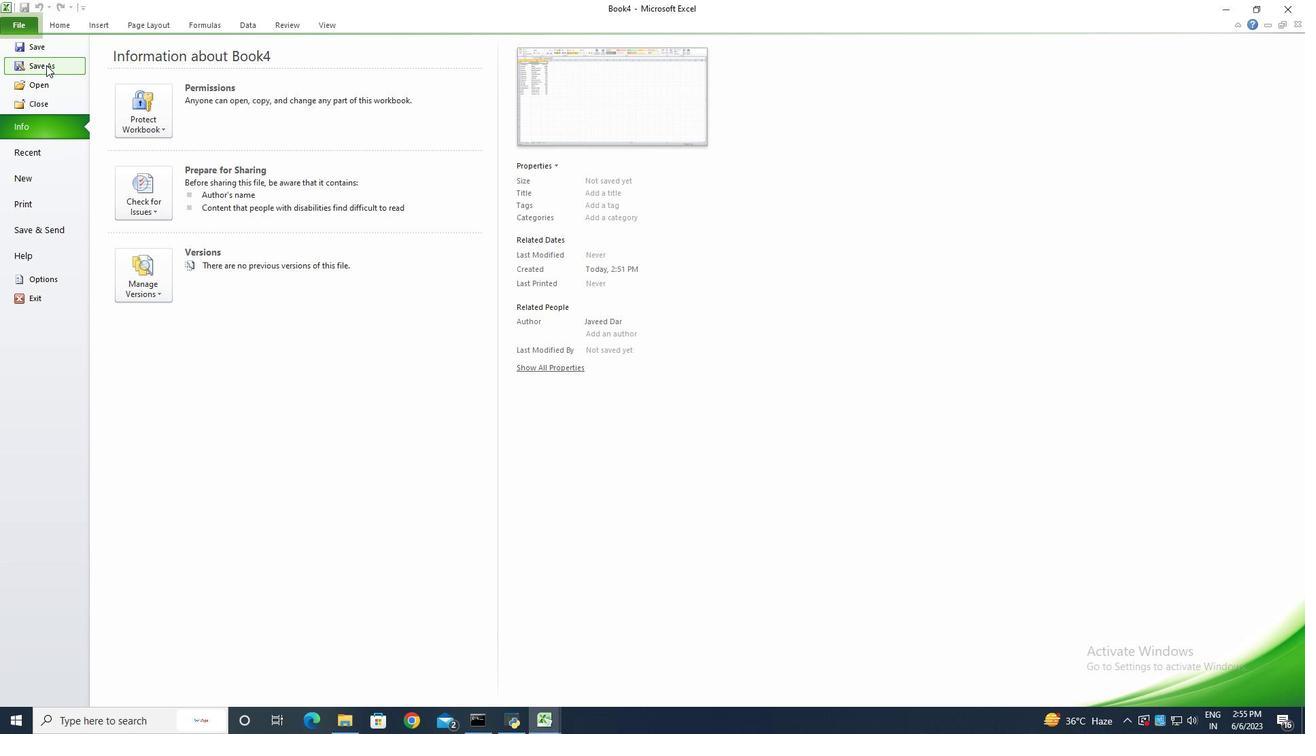 
Action: Key pressed <Key.shift>Financial<Key.space><Key.shift>Planning<Key.space><Key.shift><Key.shift><Key.shift><Key.shift>Template
Screenshot: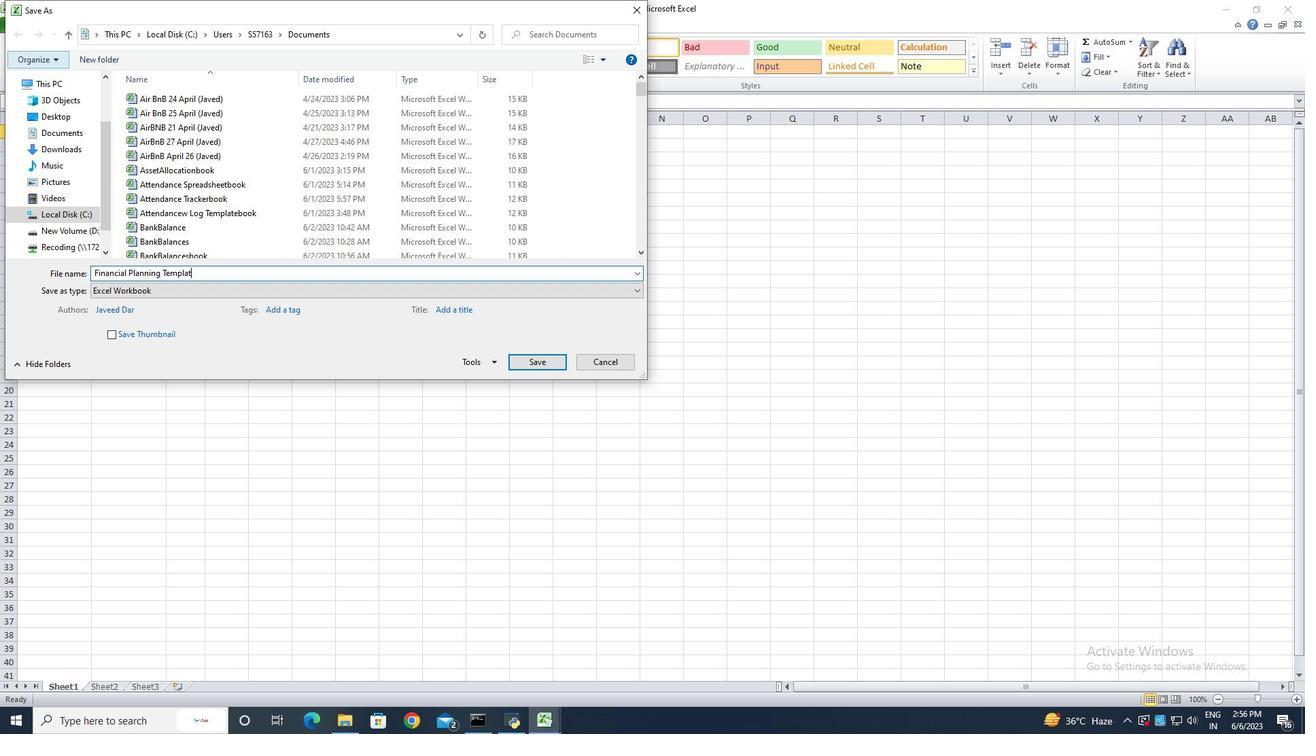 
Action: Mouse moved to (526, 363)
Screenshot: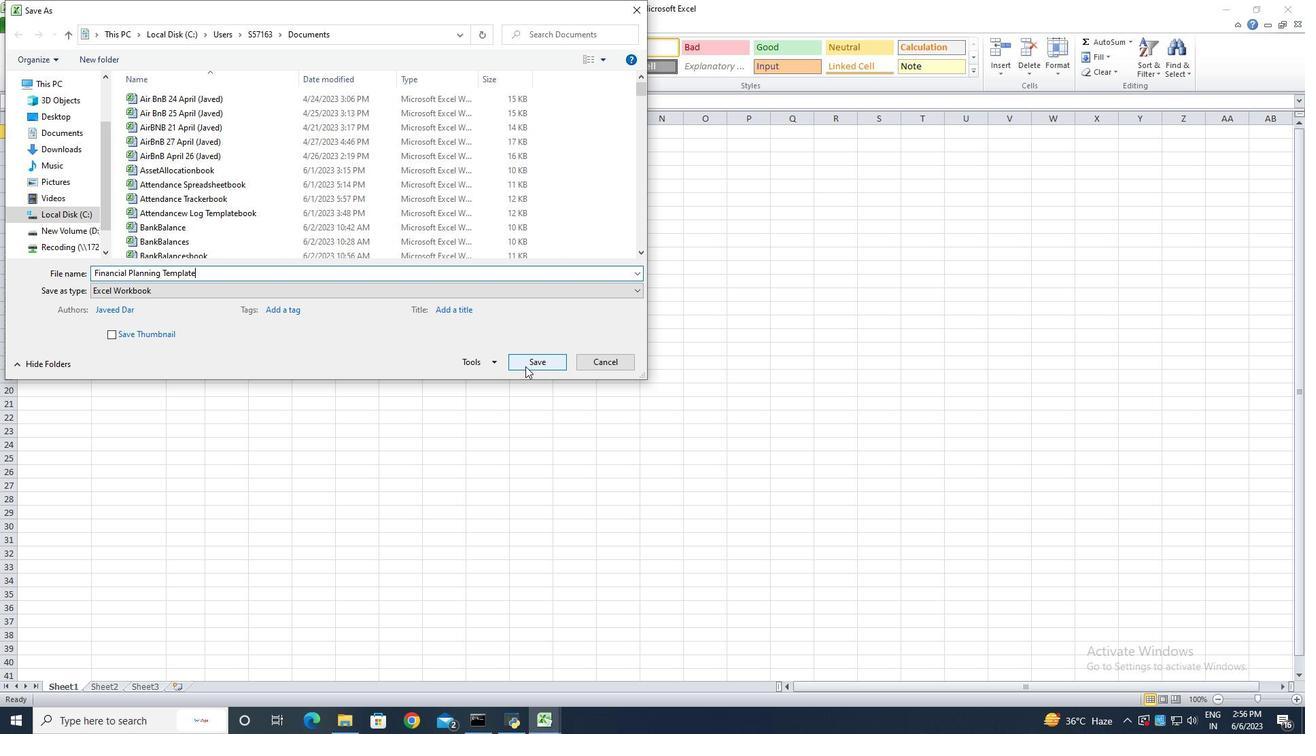 
Action: Mouse pressed left at (526, 363)
Screenshot: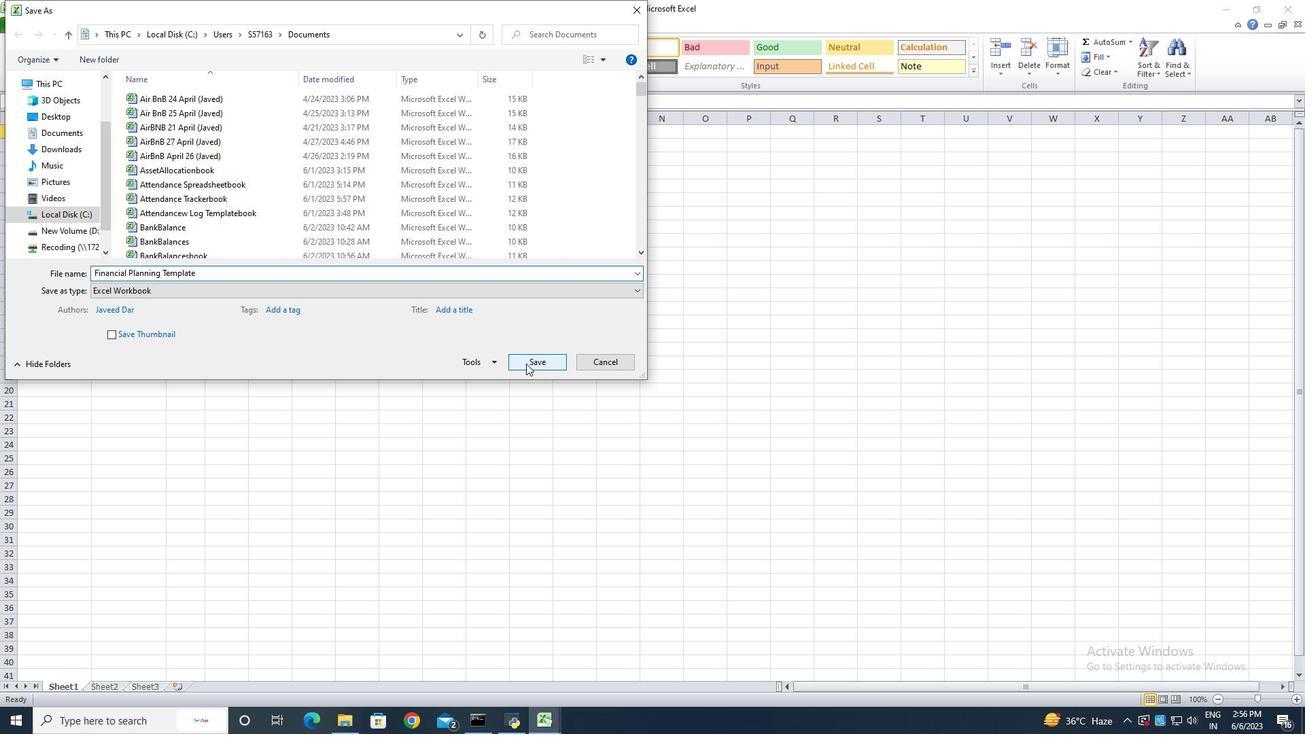 
Action: Mouse moved to (326, 371)
Screenshot: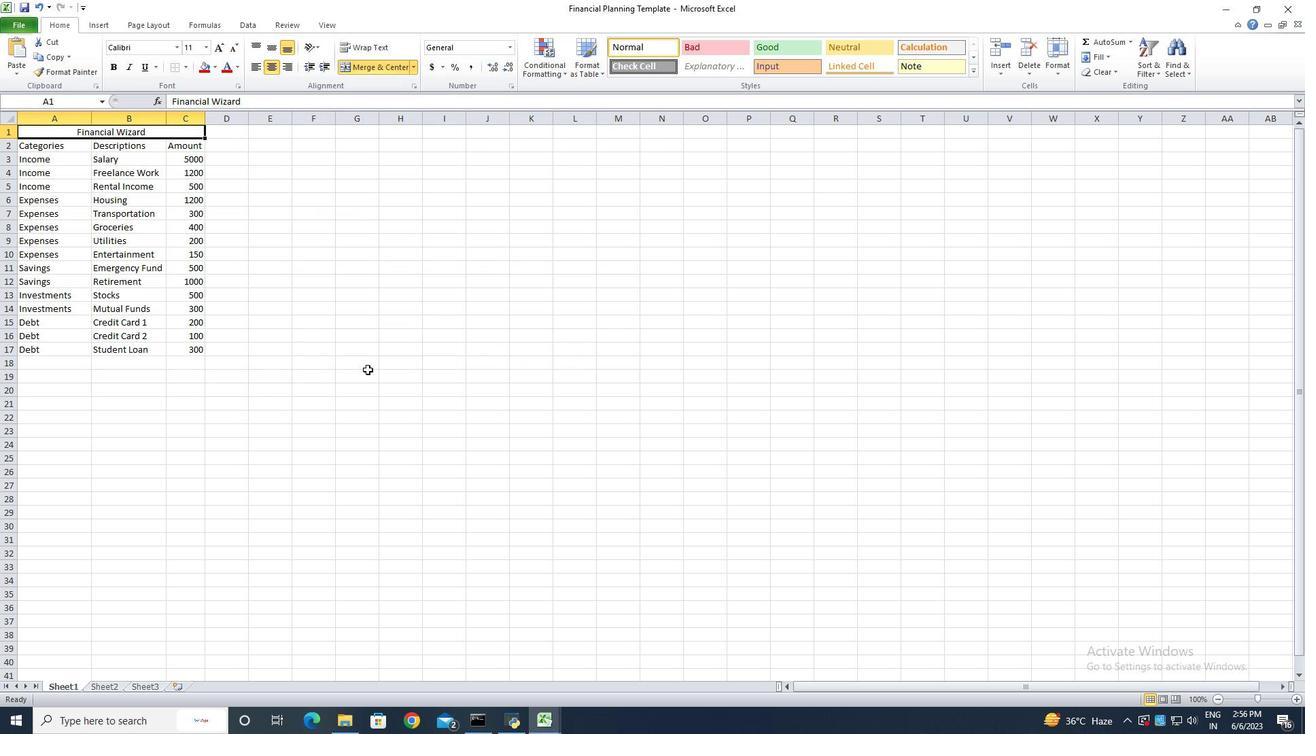 
Action: Key pressed ctrl+S
Screenshot: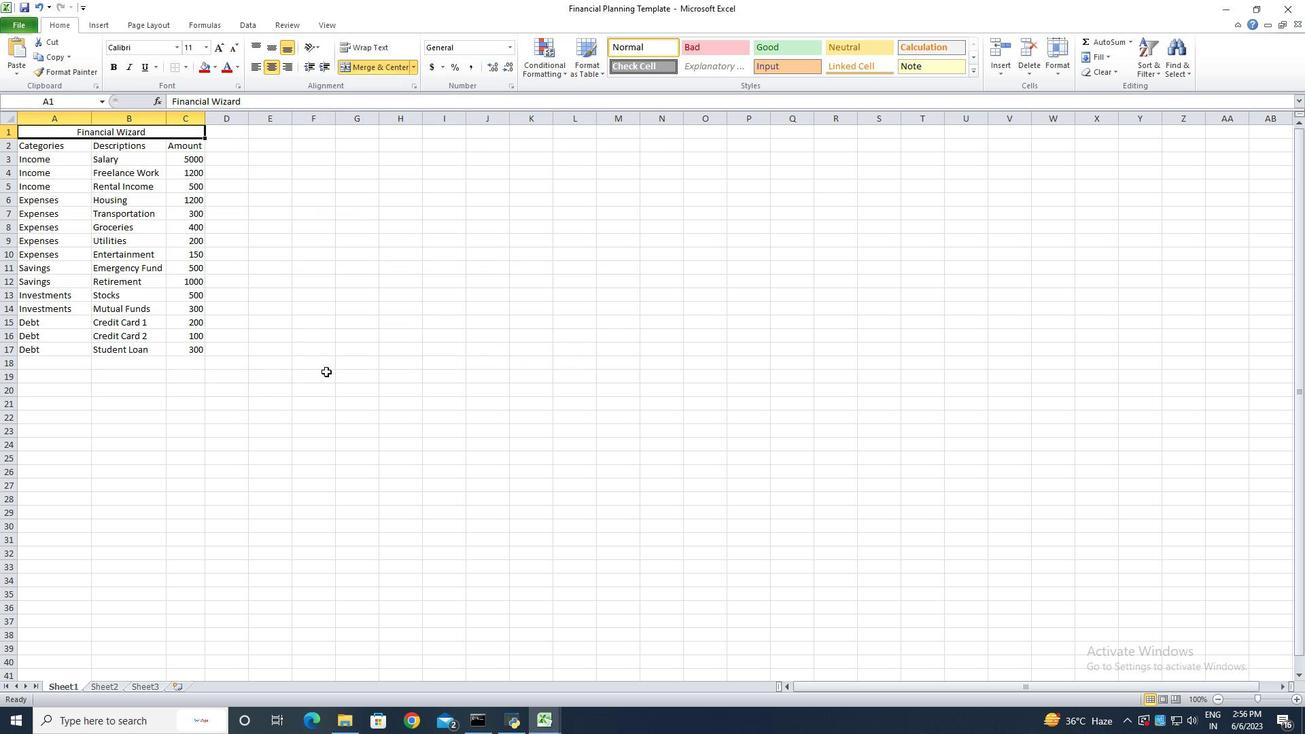 
